 Task: Add an event with the title Lunch Break: Guided Meditation and Wellness Workshop, date '2023/11/20', time 7:00 AM to 9:00 AMand add a description: Alongside problem-solving activities, the retreat will provide opportunities for team members to relax, unwind, and build stronger relationships. This could include team meals, social events, or recreational activities that promote camaraderie and connection.Select event color  Basil . Add location for the event as: Florence, Italy, logged in from the account softage.4@softage.netand send the event invitation to softage.10@softage.net and softage.1@softage.net. Set a reminder for the event Doesn't repeat
Action: Mouse moved to (86, 137)
Screenshot: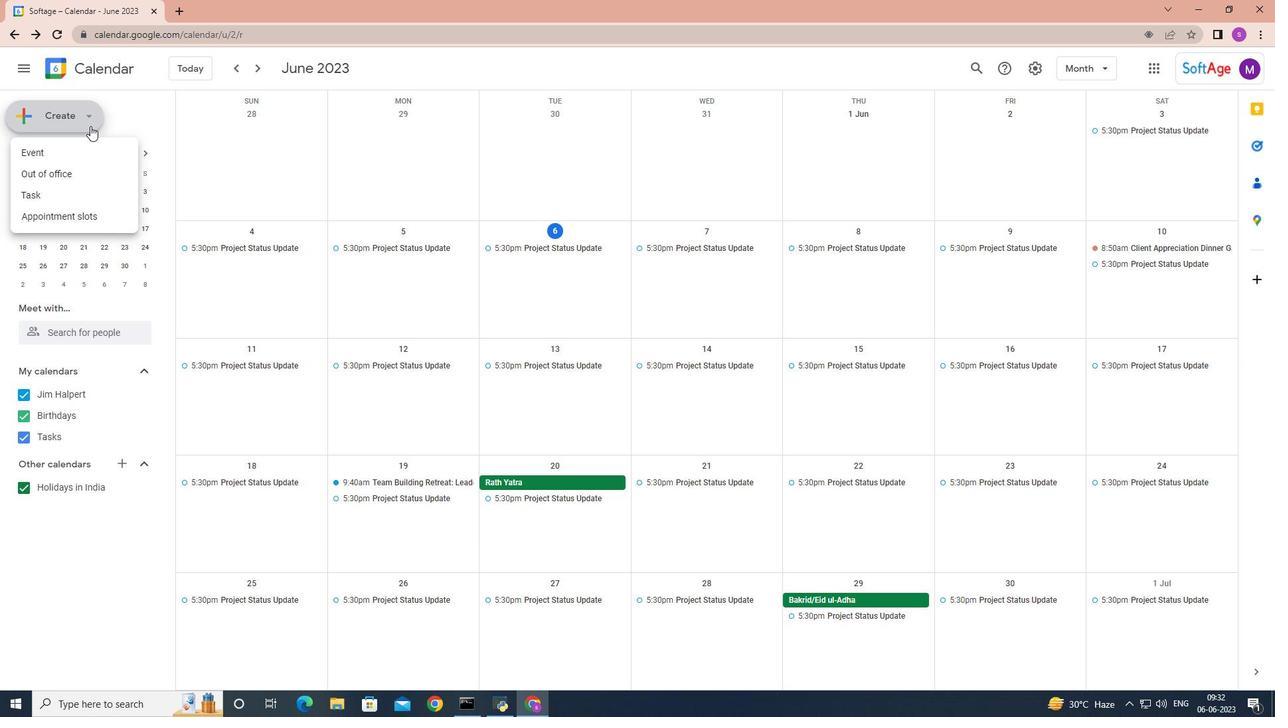 
Action: Mouse pressed left at (86, 137)
Screenshot: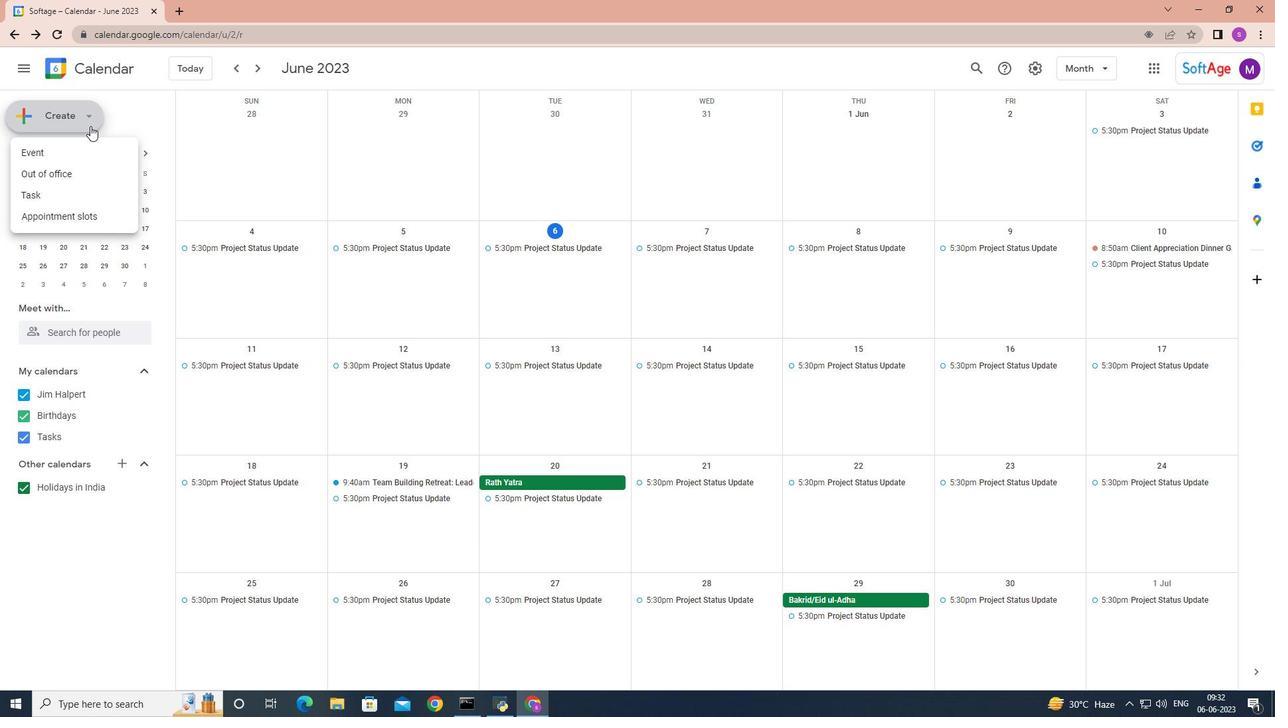 
Action: Mouse moved to (85, 166)
Screenshot: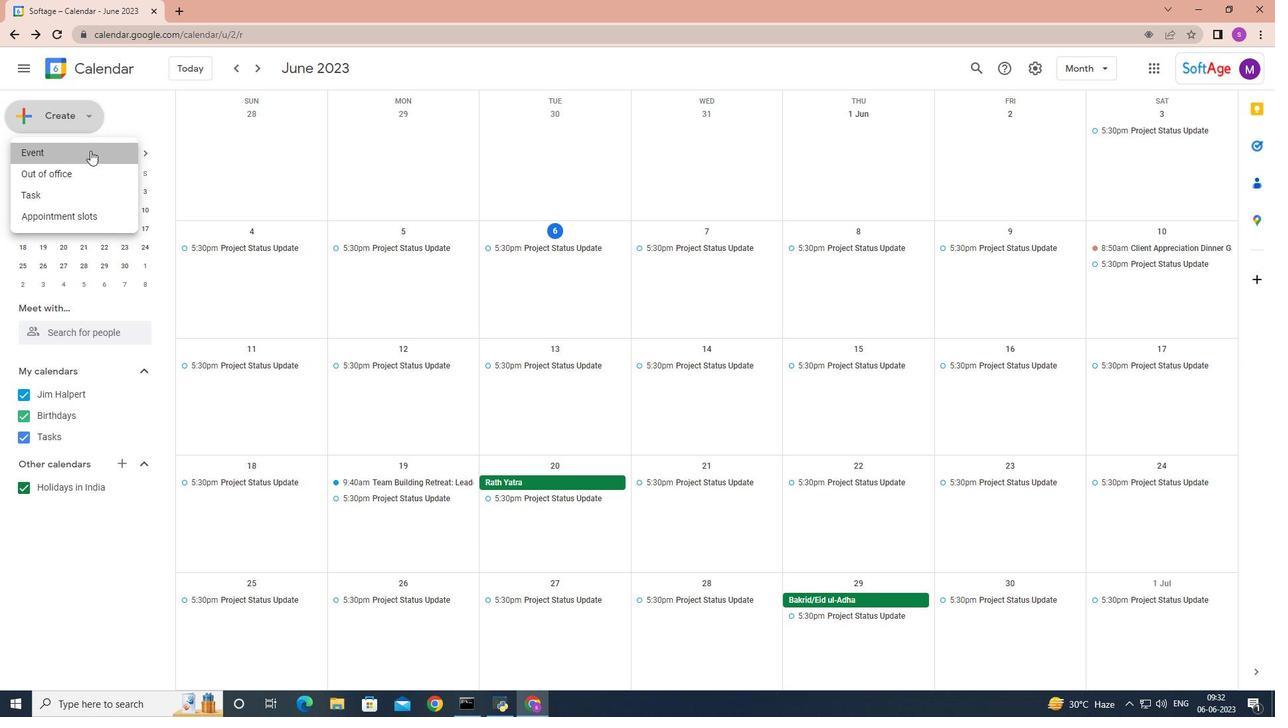 
Action: Mouse pressed left at (85, 166)
Screenshot: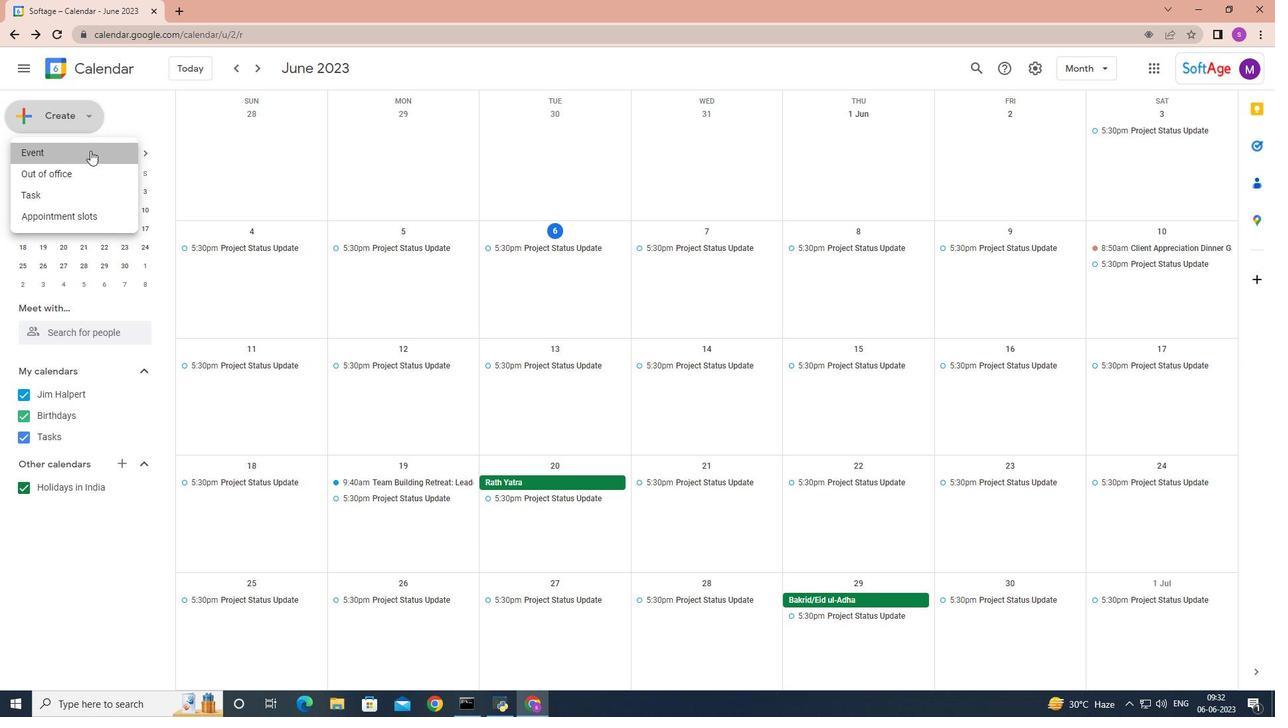 
Action: Mouse moved to (350, 484)
Screenshot: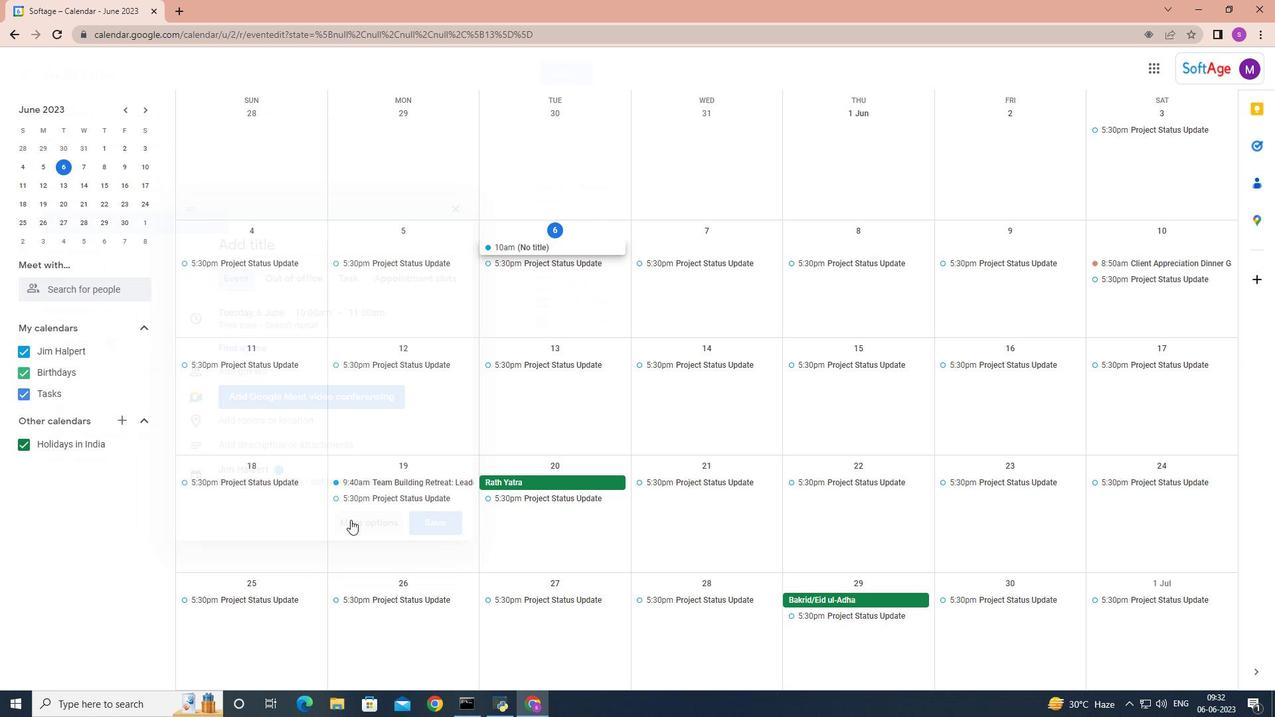 
Action: Mouse pressed left at (350, 484)
Screenshot: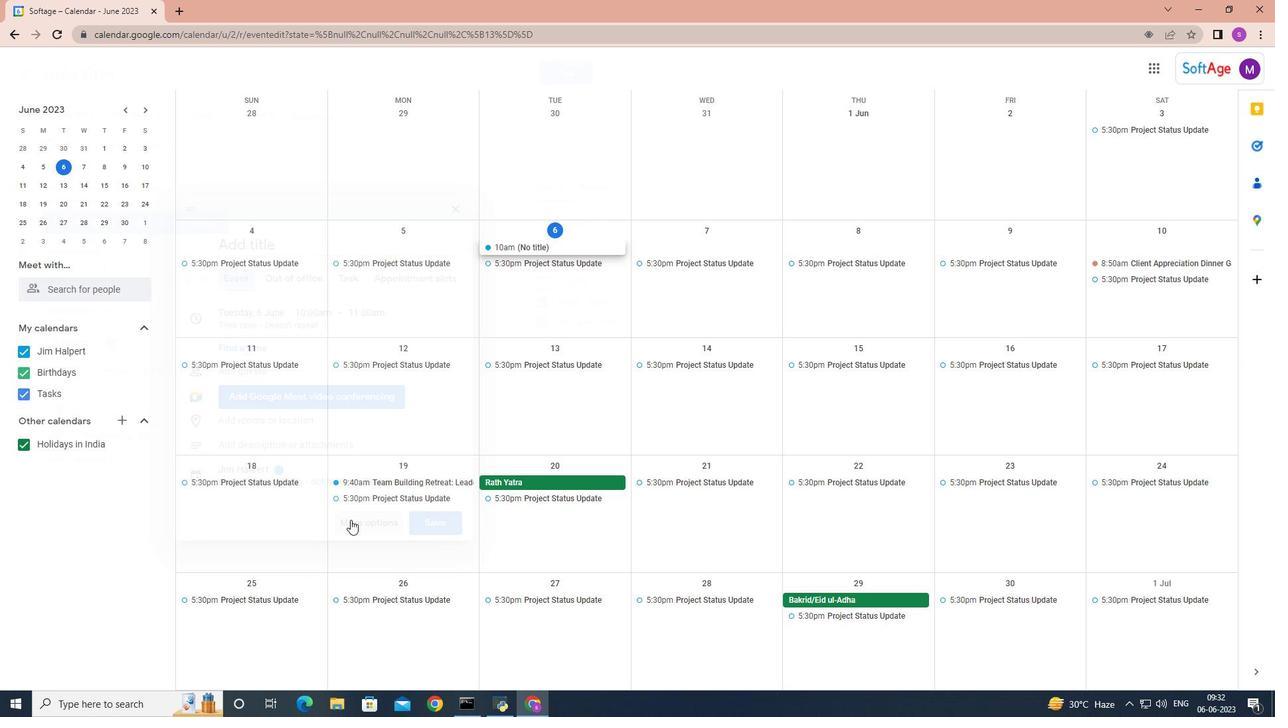 
Action: Key pressed <Key.shift>Lunch<Key.space><Key.shift>Break<Key.shift>:<Key.space><Key.shift>Guided<Key.space><Key.shift>Meditation<Key.space>and<Key.space>wellness<Key.space><Key.shift>Workshop
Screenshot: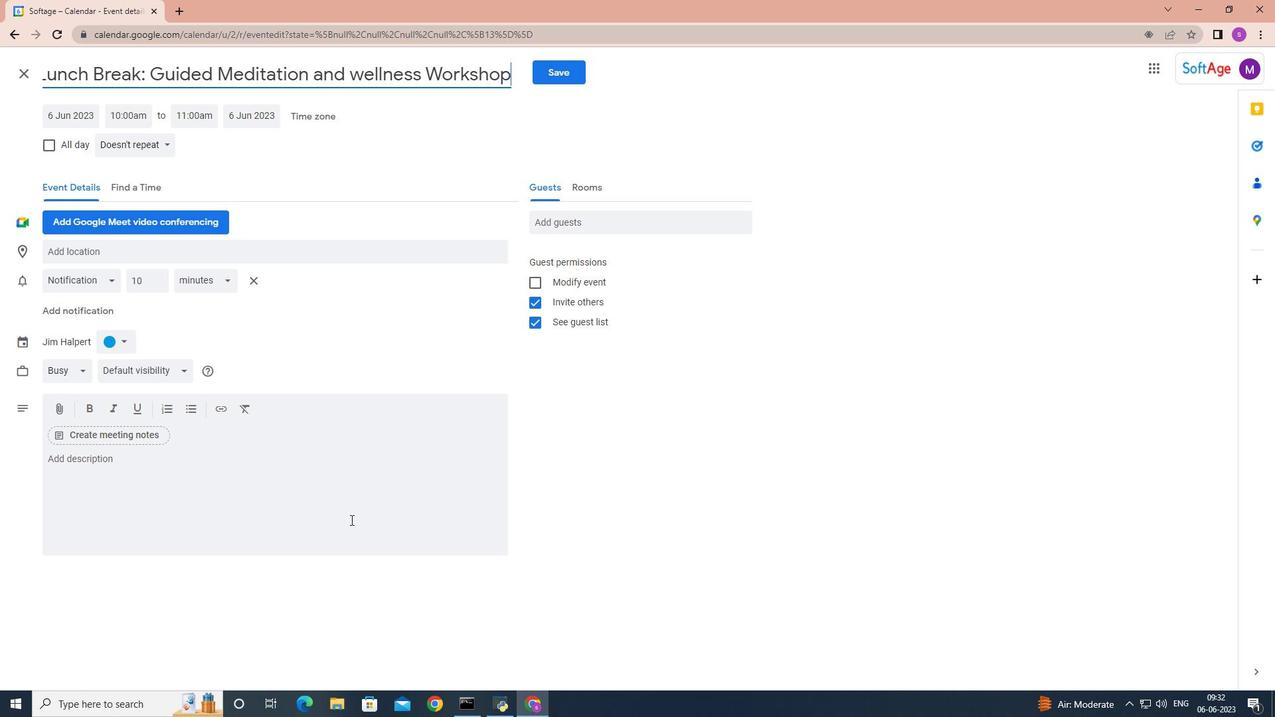 
Action: Mouse moved to (81, 132)
Screenshot: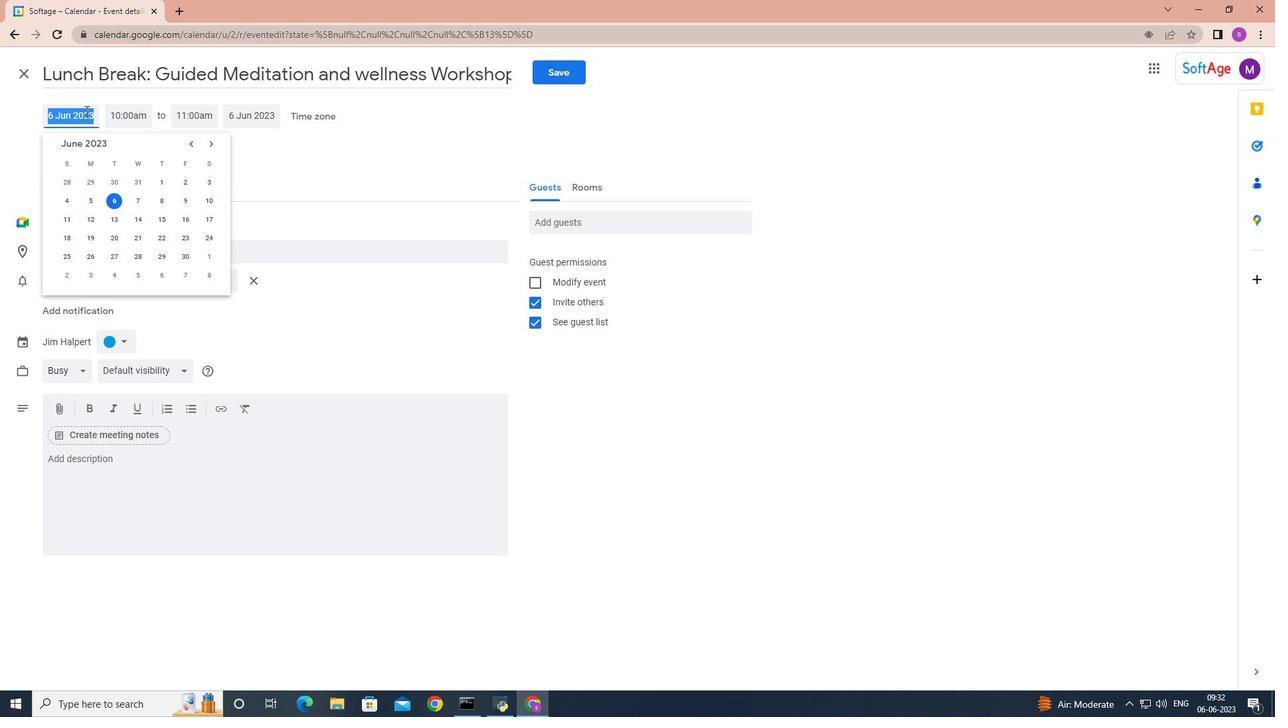 
Action: Mouse pressed left at (81, 132)
Screenshot: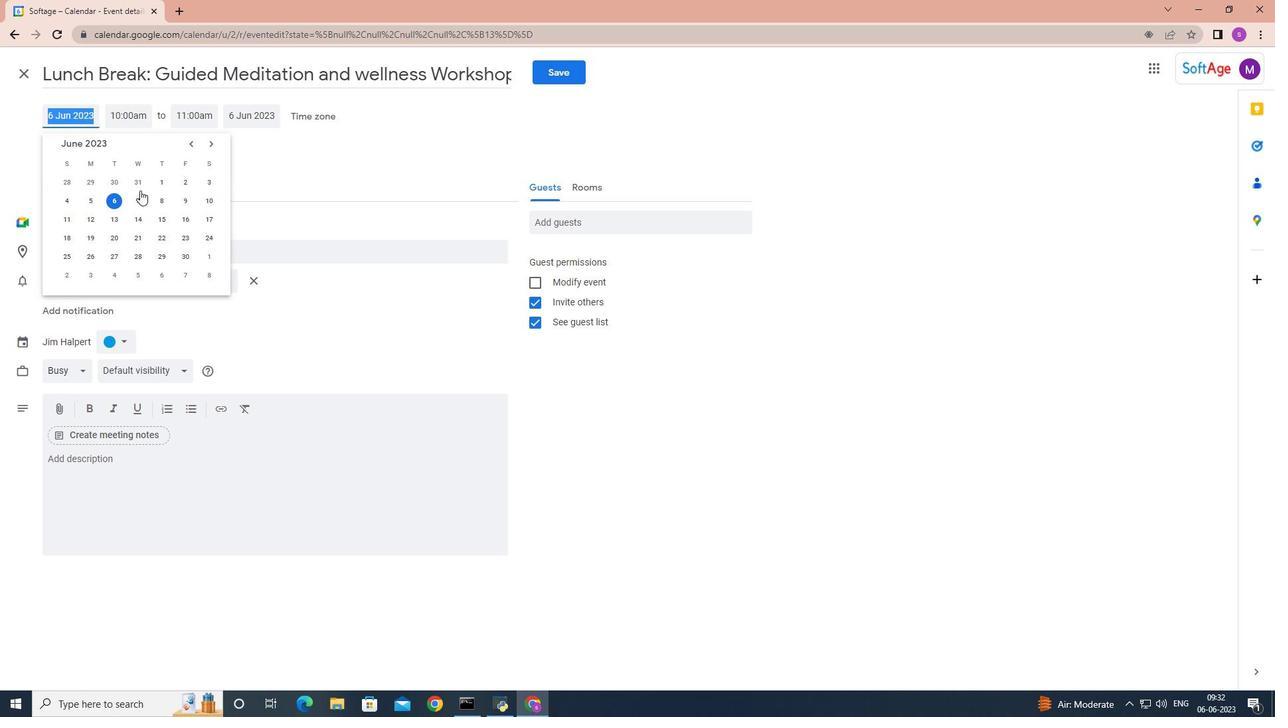 
Action: Mouse moved to (208, 160)
Screenshot: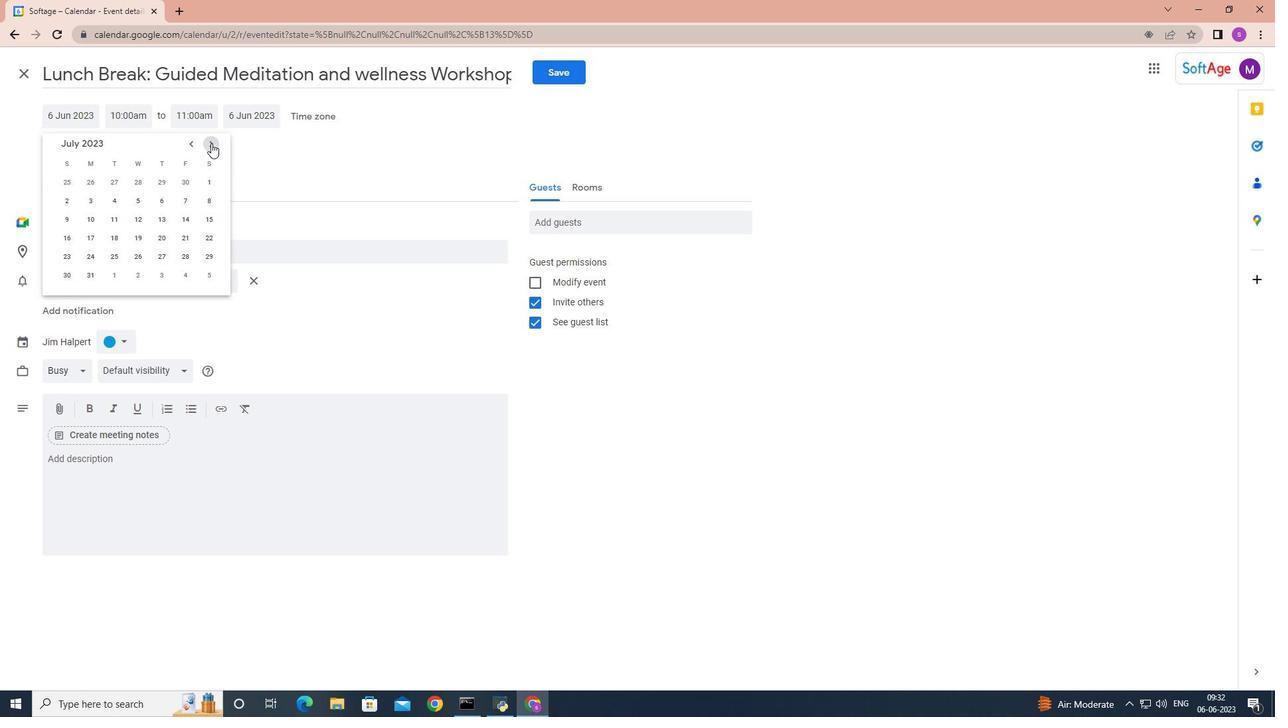 
Action: Mouse pressed left at (208, 160)
Screenshot: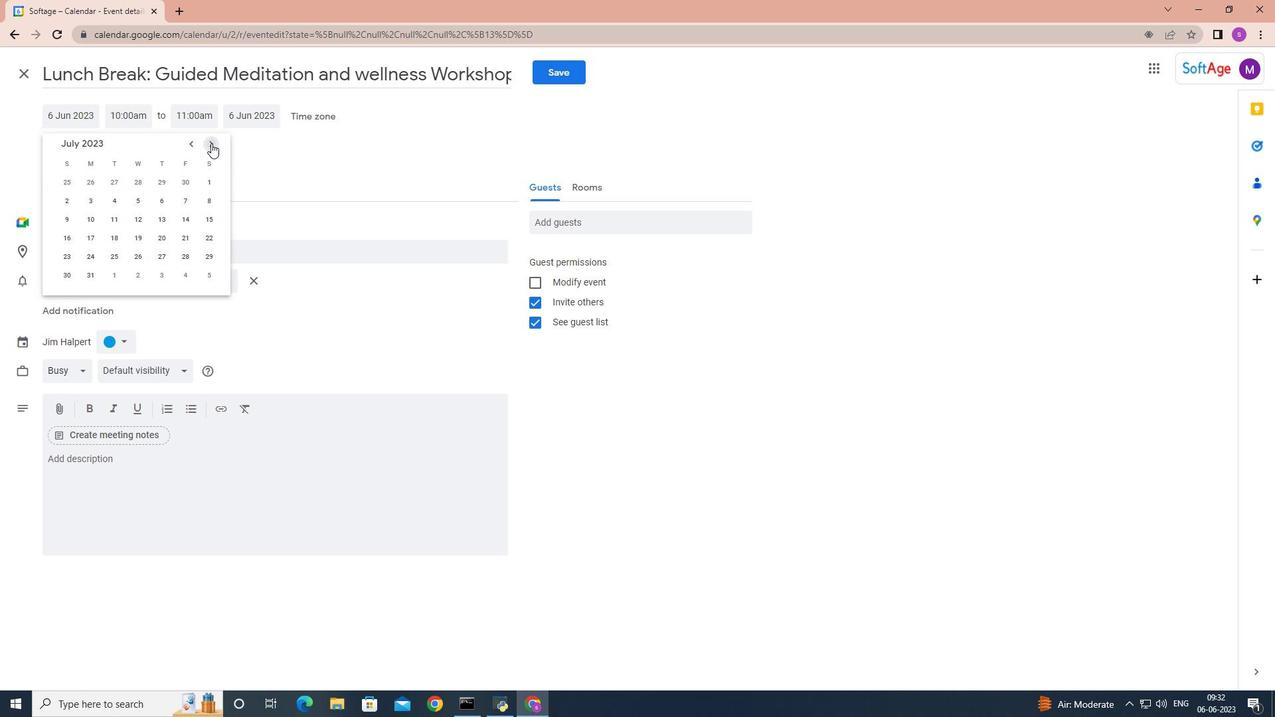 
Action: Mouse pressed left at (208, 160)
Screenshot: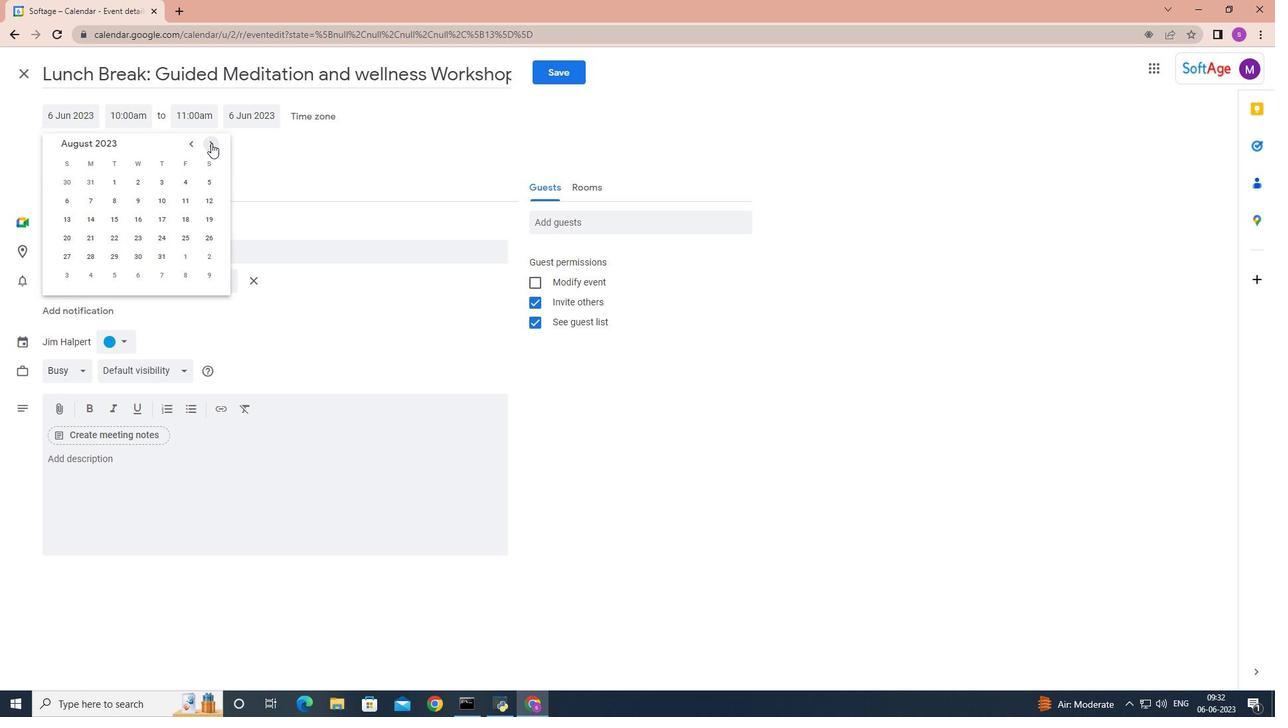 
Action: Mouse pressed left at (208, 160)
Screenshot: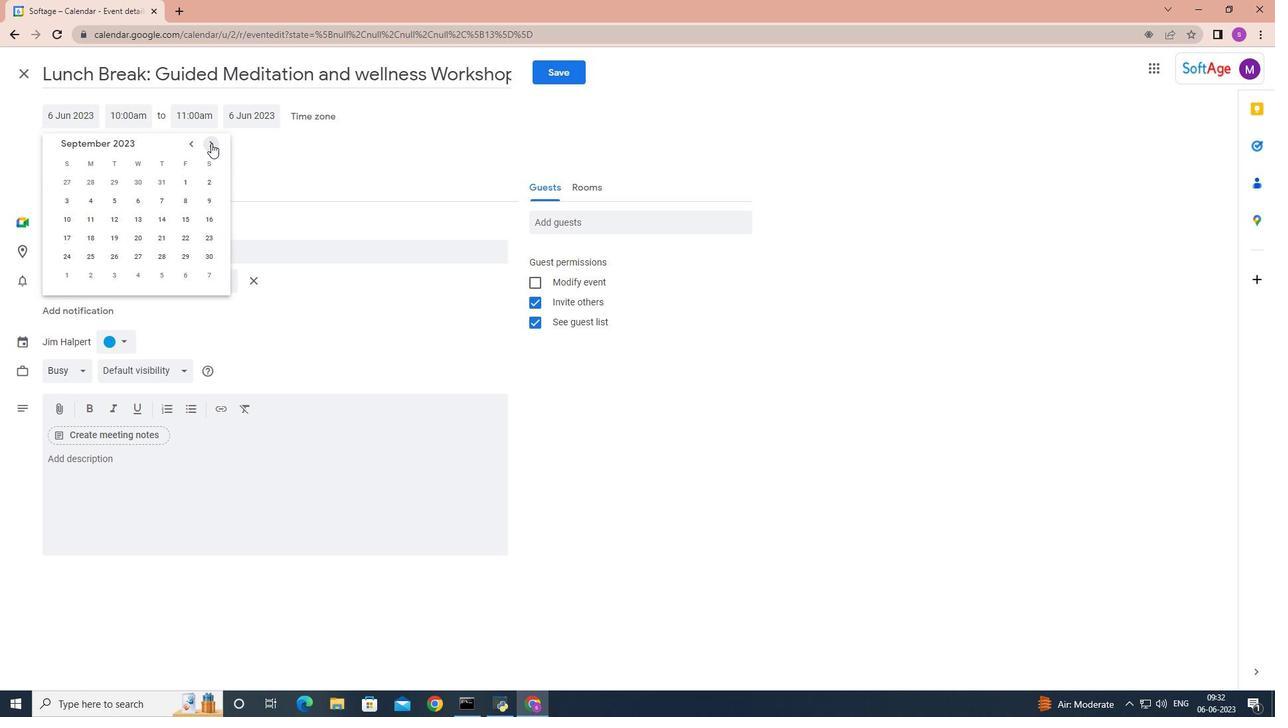 
Action: Mouse pressed left at (208, 160)
Screenshot: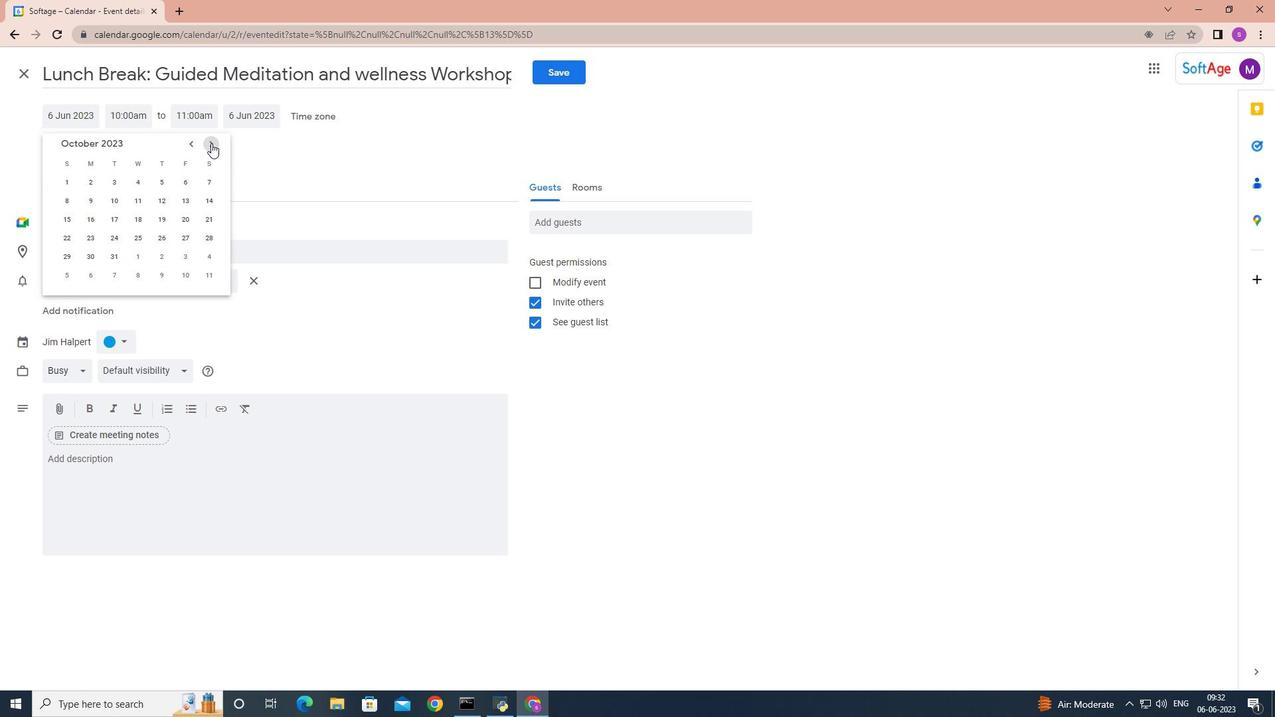 
Action: Mouse pressed left at (208, 160)
Screenshot: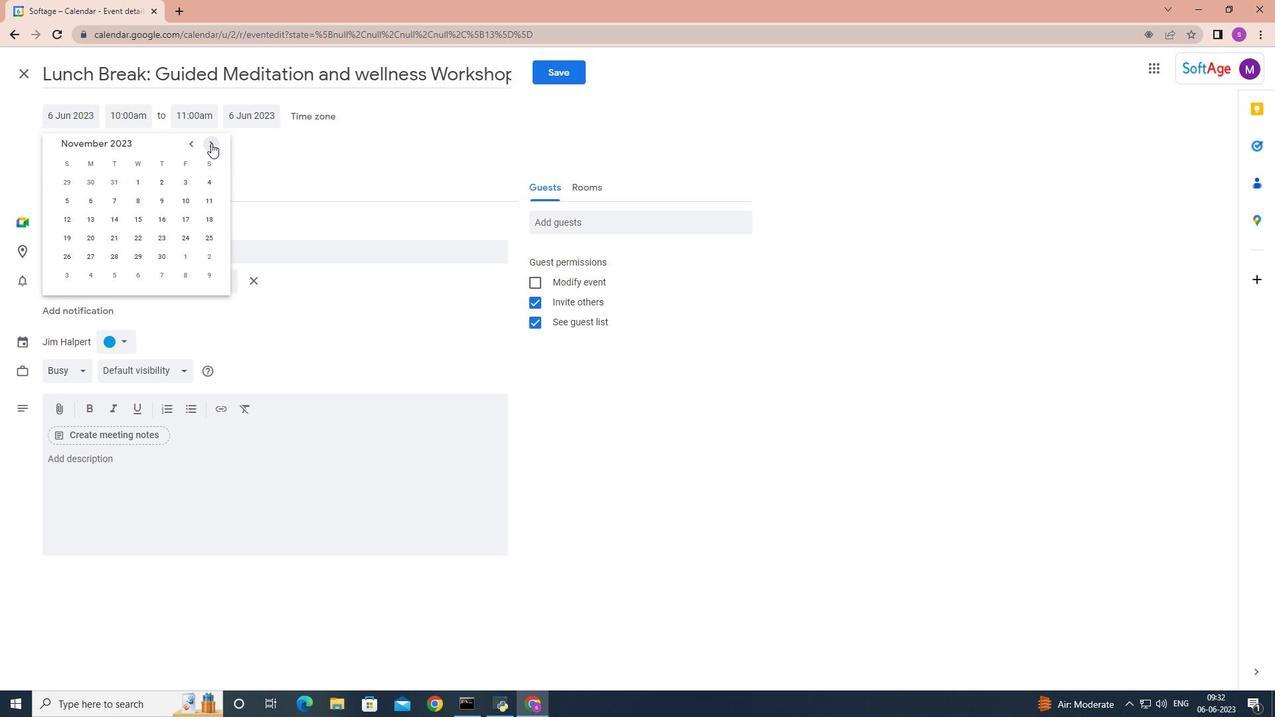 
Action: Mouse pressed left at (208, 160)
Screenshot: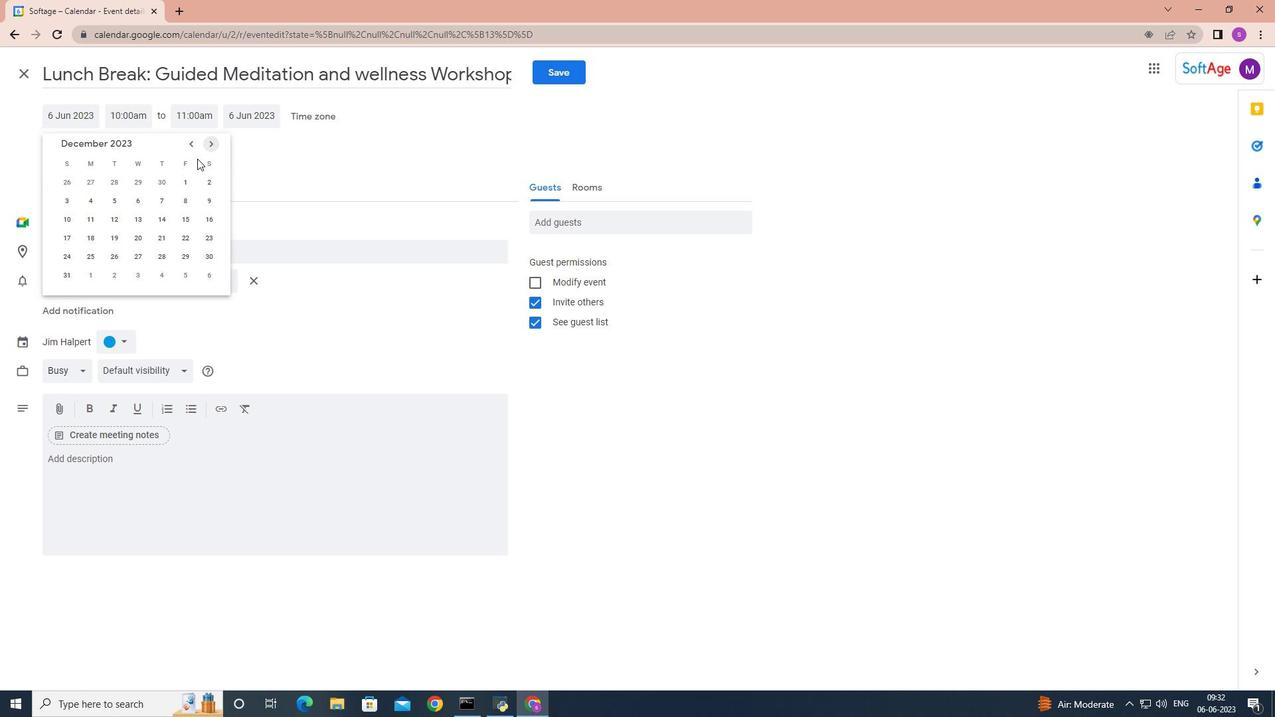
Action: Mouse moved to (188, 162)
Screenshot: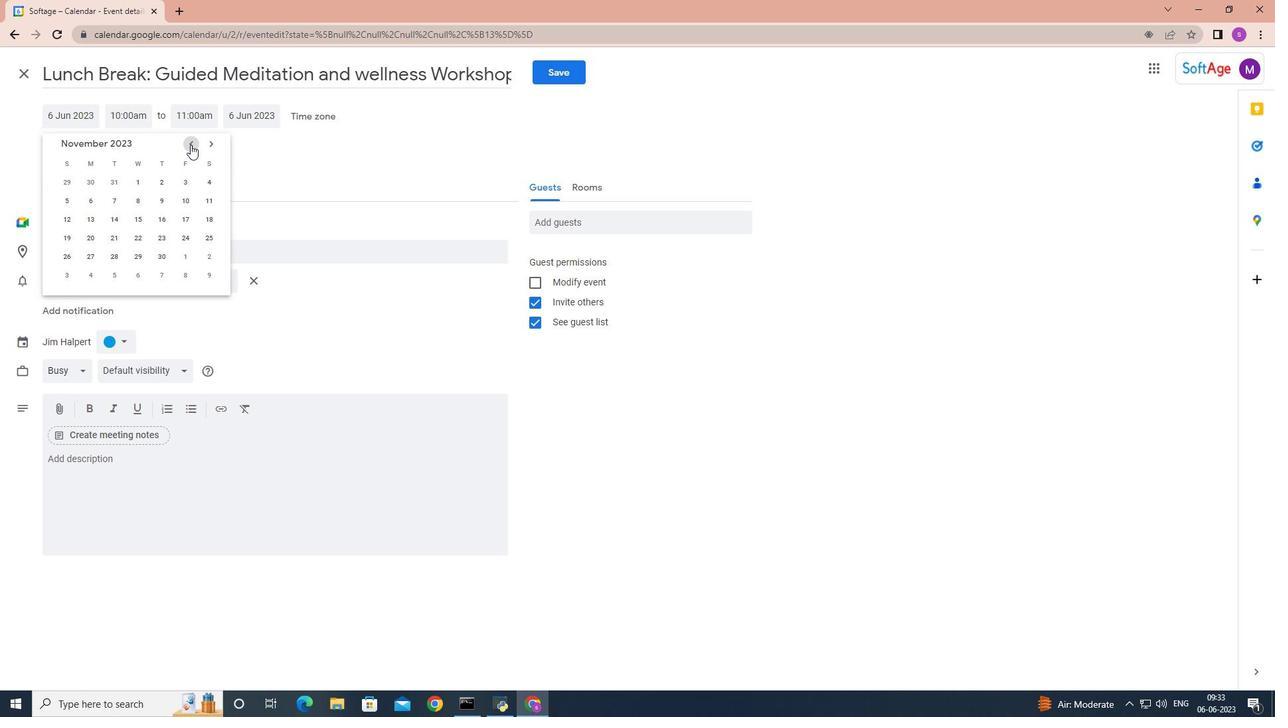 
Action: Mouse pressed left at (188, 162)
Screenshot: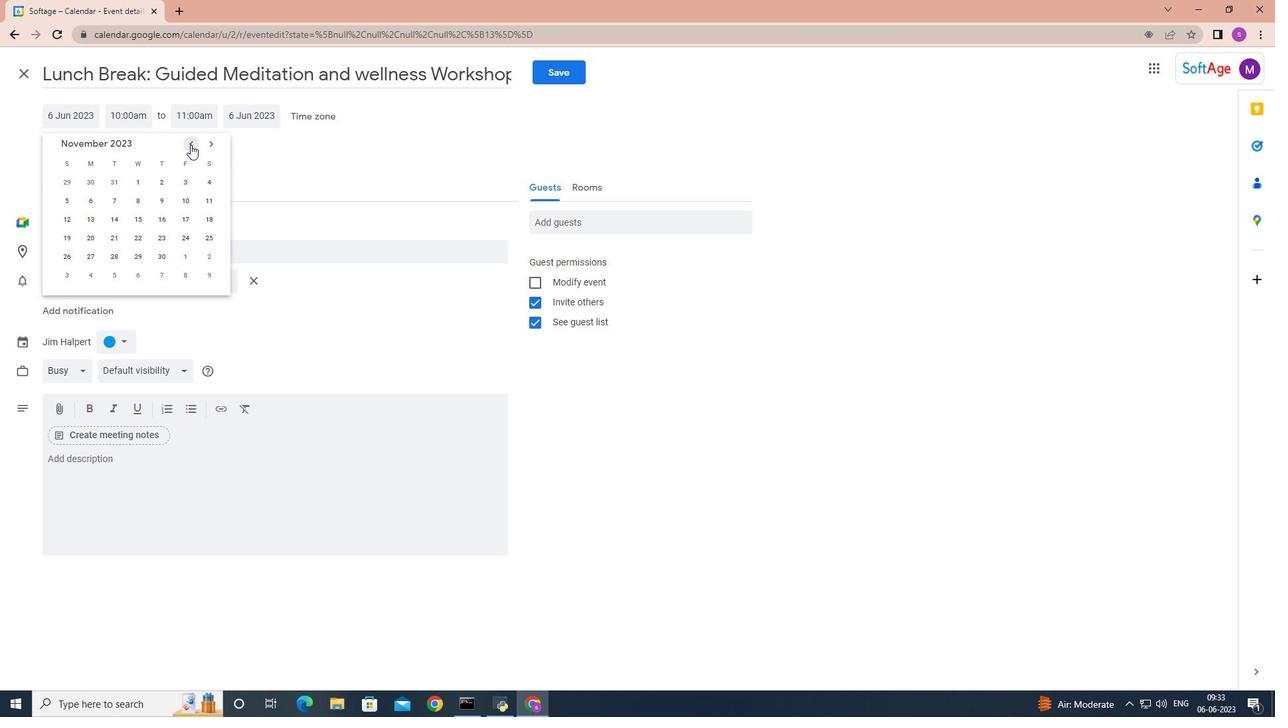 
Action: Mouse moved to (82, 242)
Screenshot: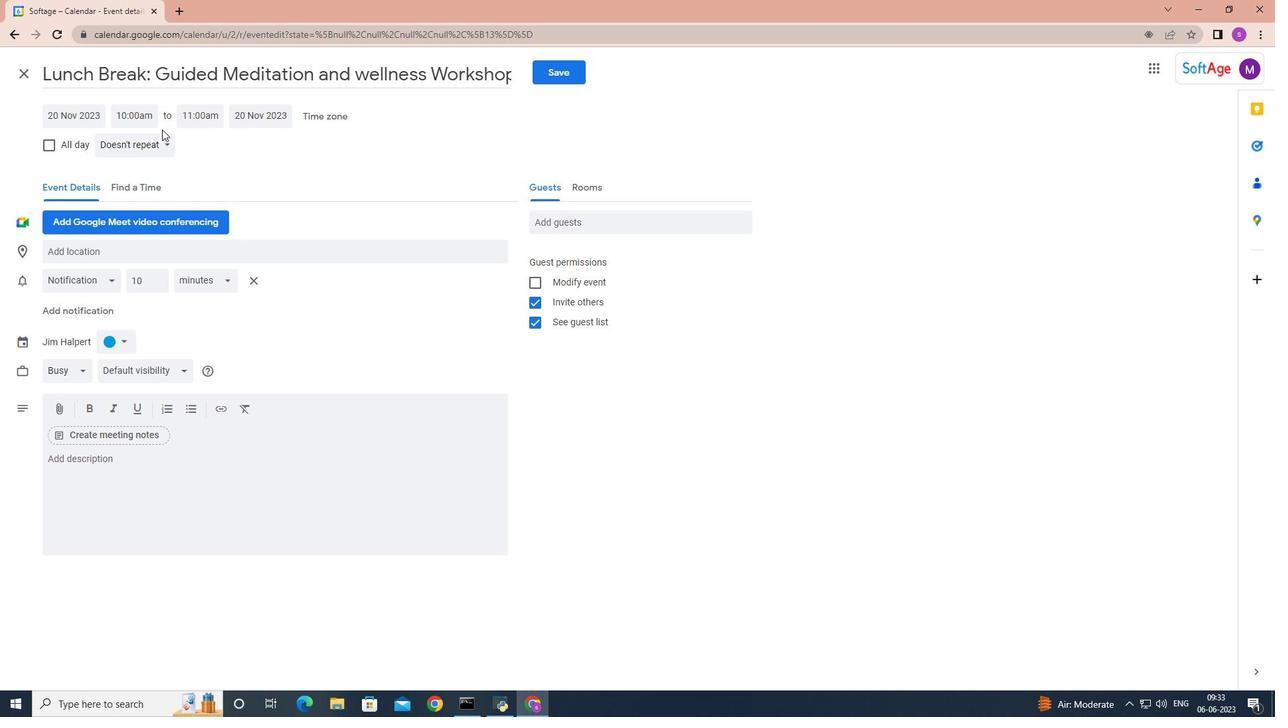
Action: Mouse pressed left at (82, 242)
Screenshot: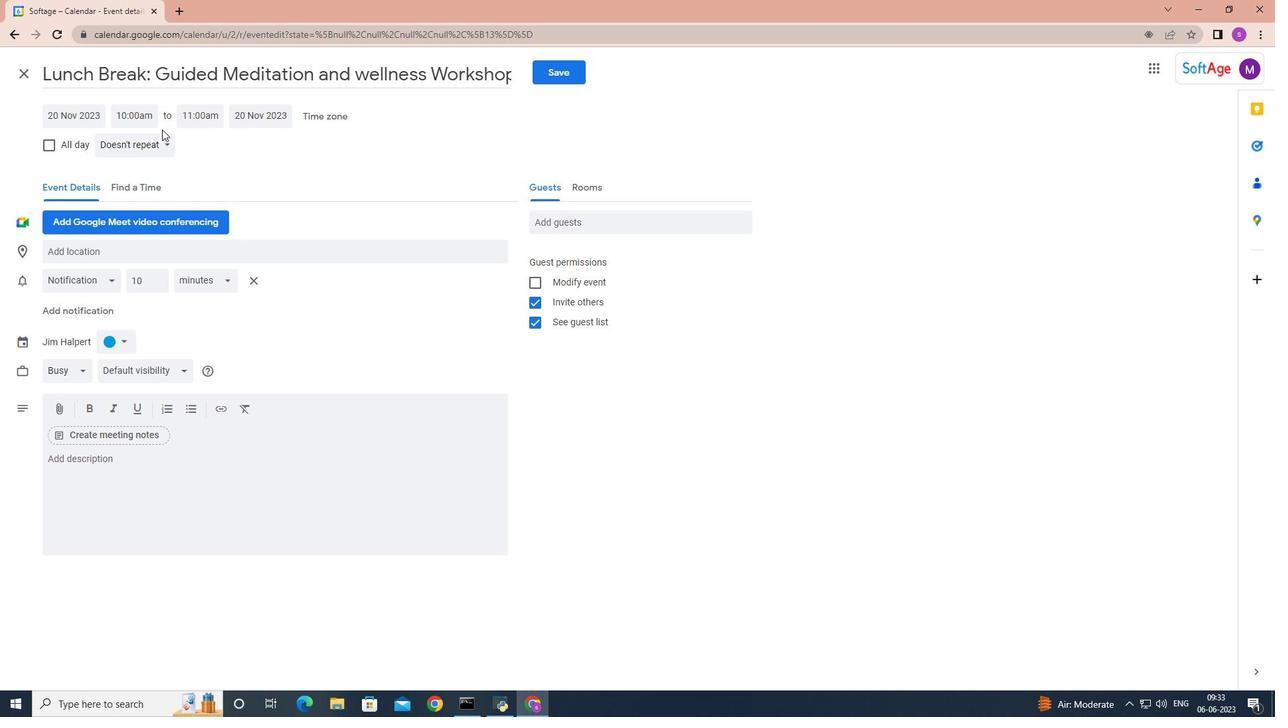 
Action: Mouse moved to (140, 136)
Screenshot: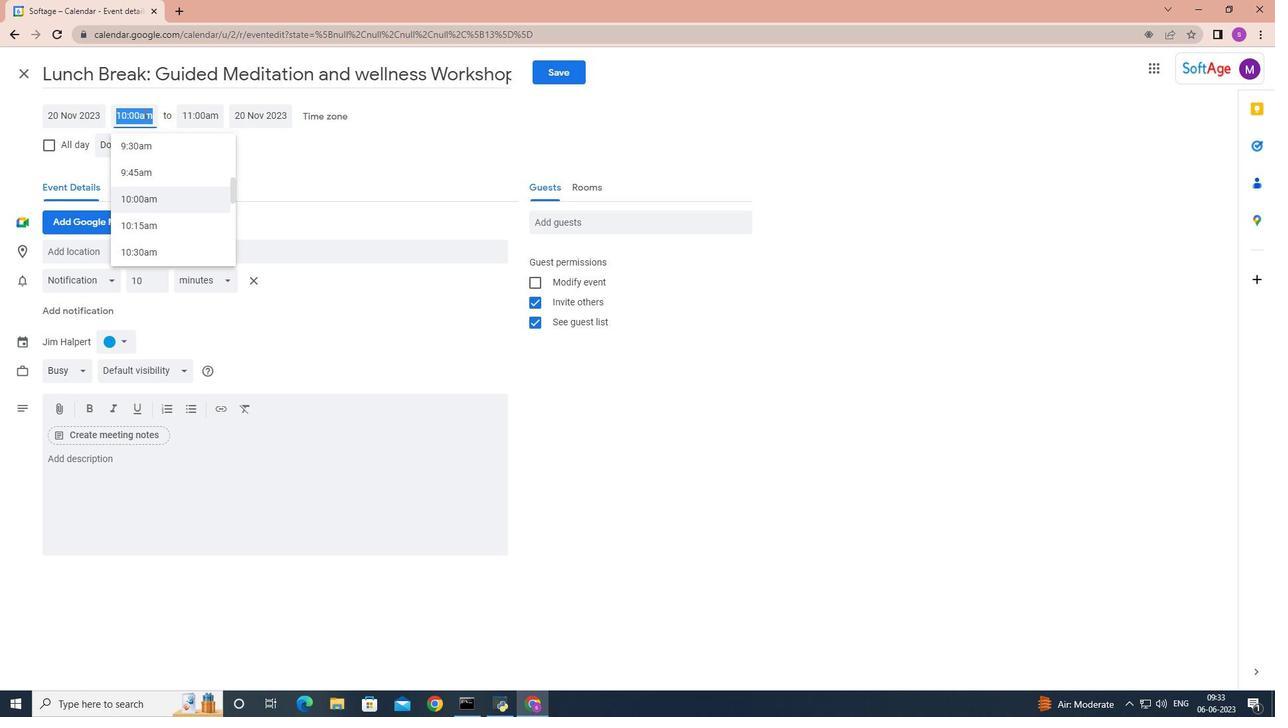 
Action: Mouse pressed left at (140, 136)
Screenshot: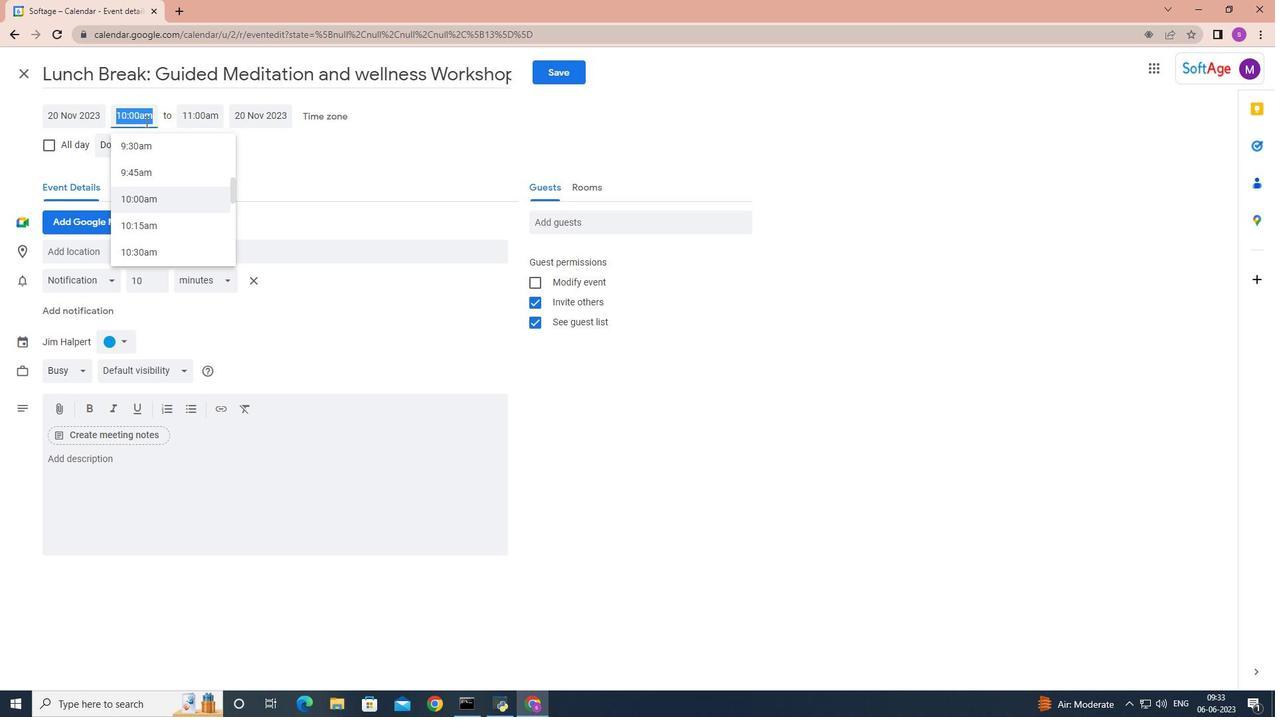 
Action: Mouse moved to (180, 194)
Screenshot: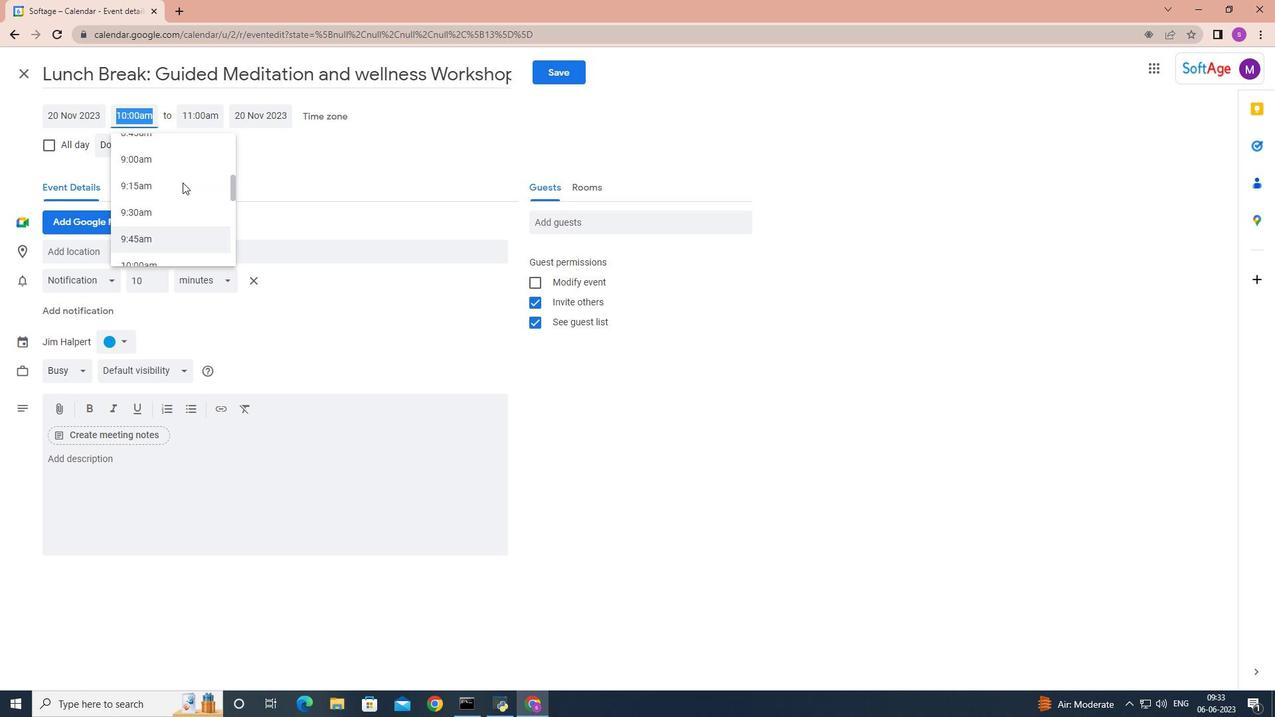
Action: Mouse scrolled (180, 195) with delta (0, 0)
Screenshot: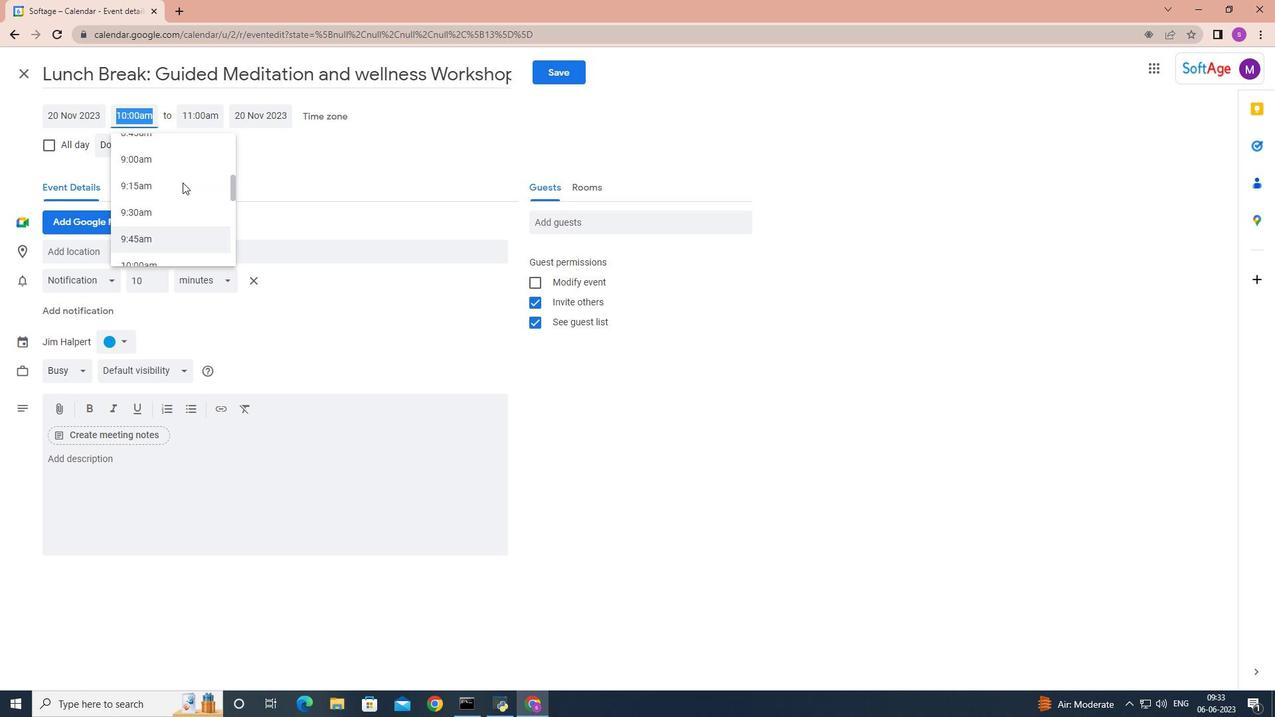 
Action: Mouse moved to (180, 194)
Screenshot: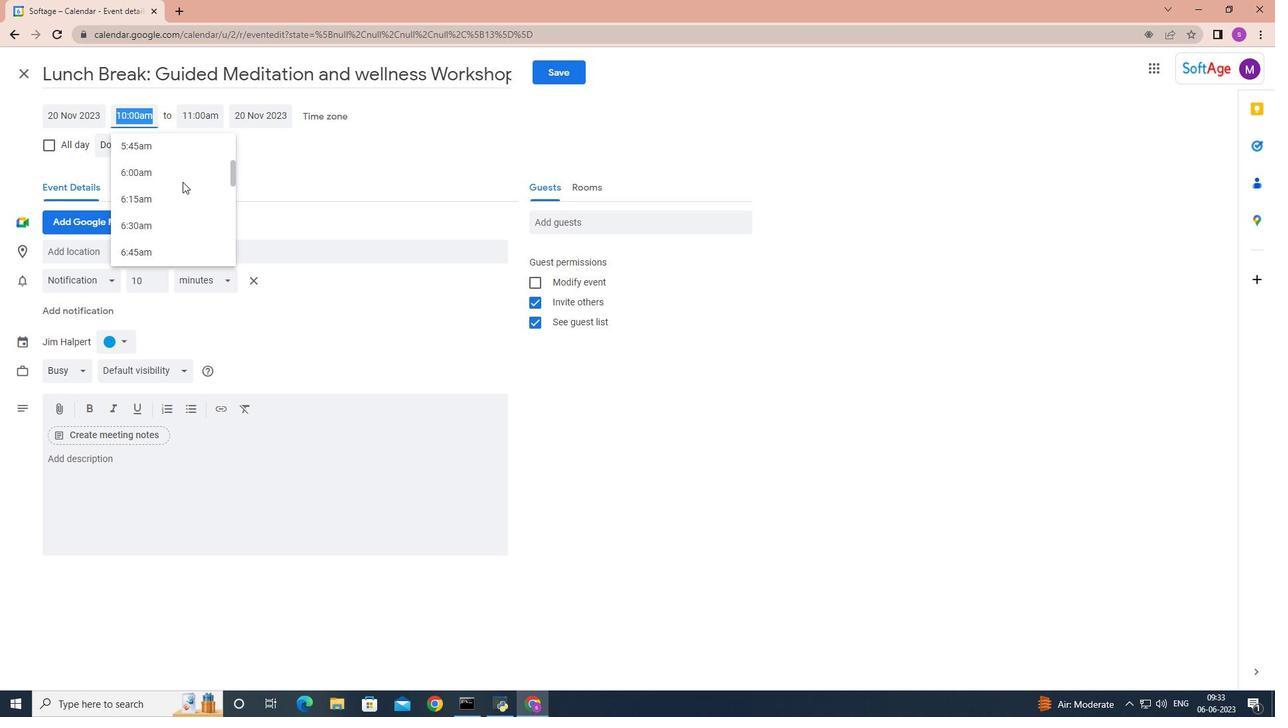 
Action: Mouse scrolled (180, 195) with delta (0, 0)
Screenshot: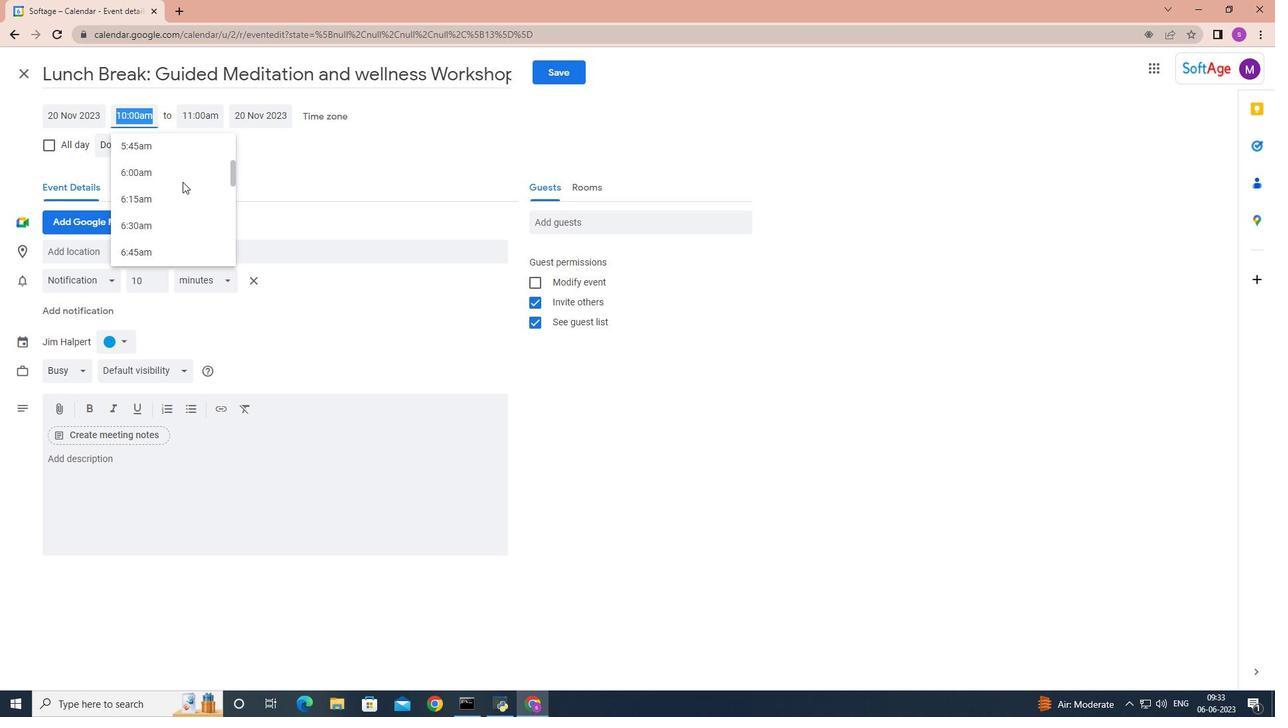 
Action: Mouse scrolled (180, 195) with delta (0, 0)
Screenshot: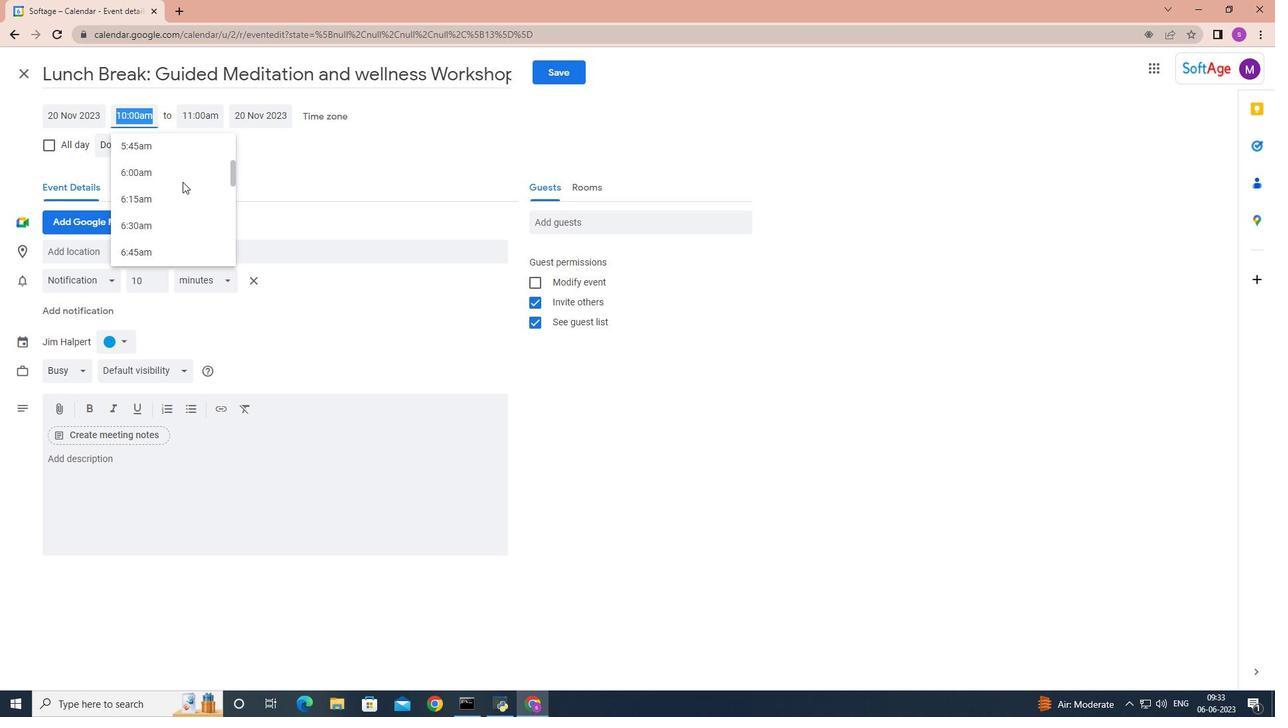 
Action: Mouse moved to (180, 194)
Screenshot: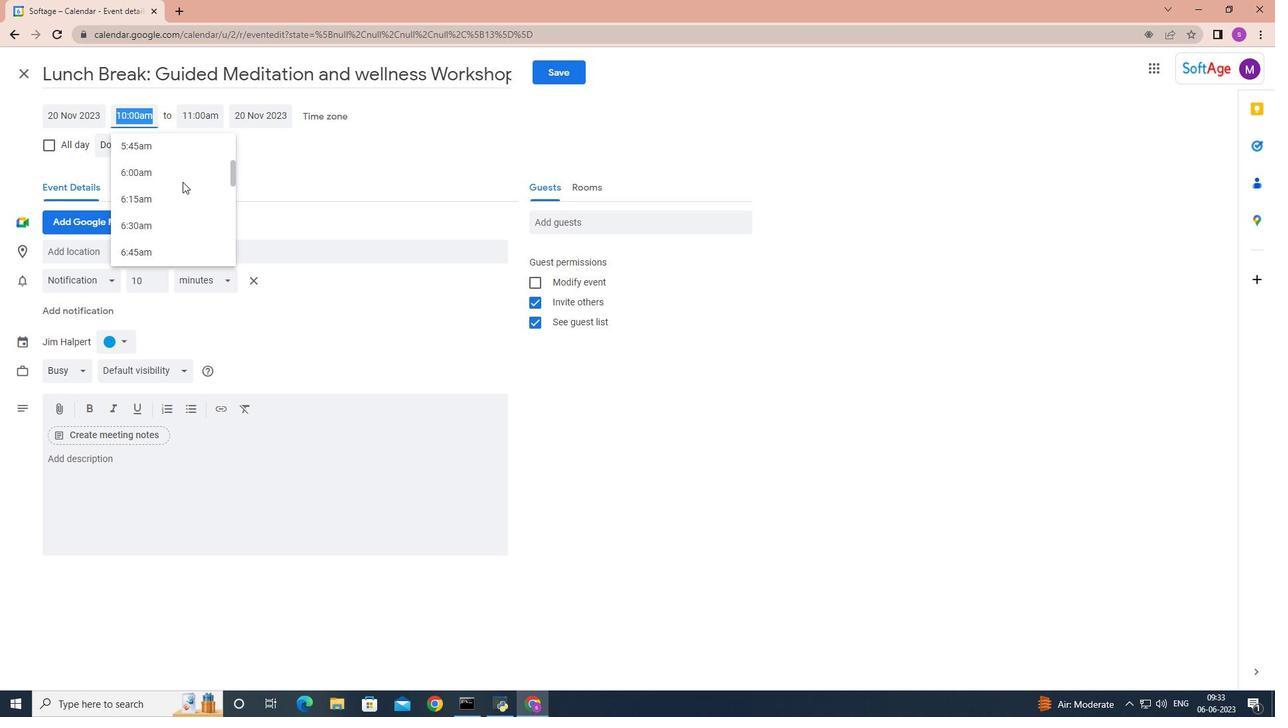 
Action: Mouse scrolled (180, 195) with delta (0, 0)
Screenshot: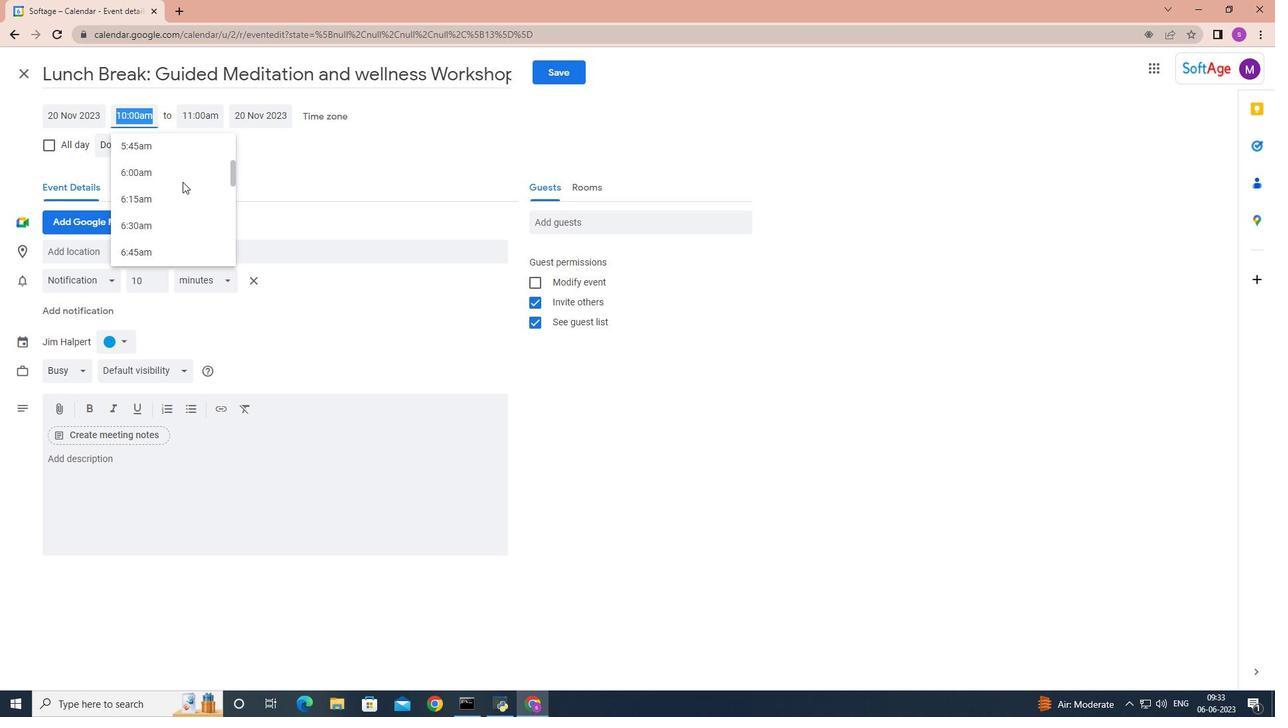 
Action: Mouse scrolled (180, 195) with delta (0, 0)
Screenshot: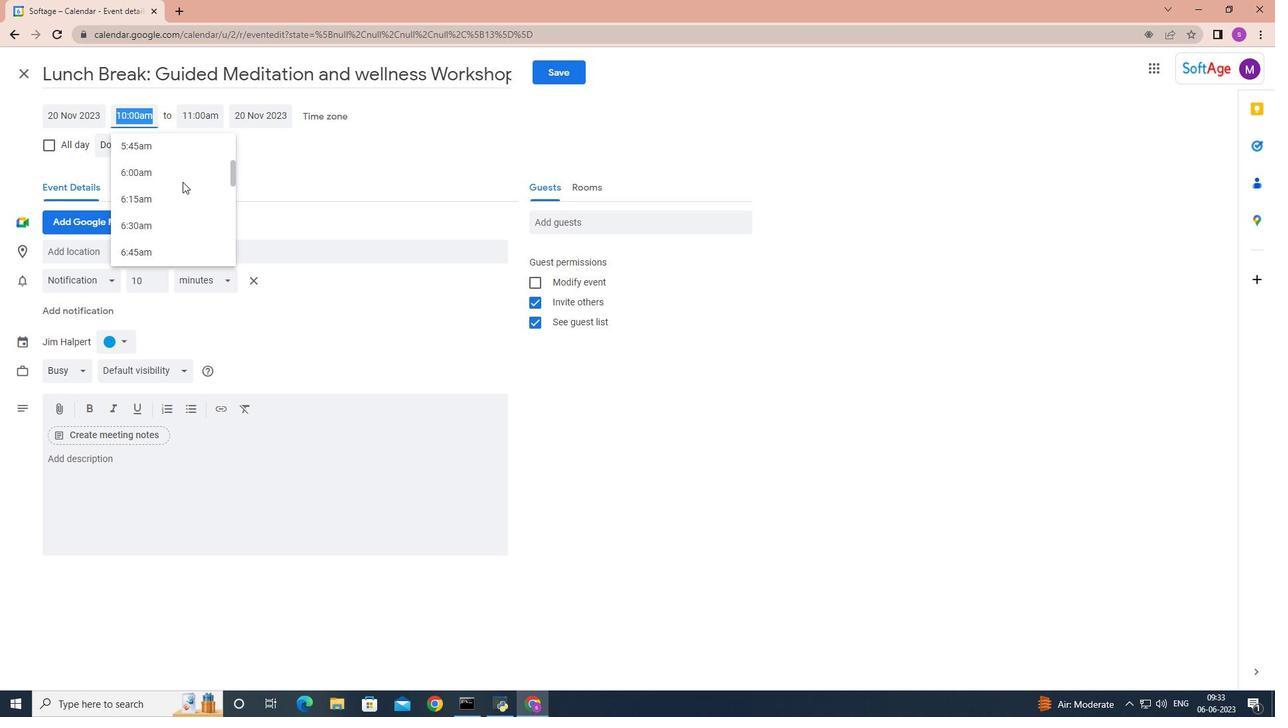 
Action: Mouse moved to (180, 194)
Screenshot: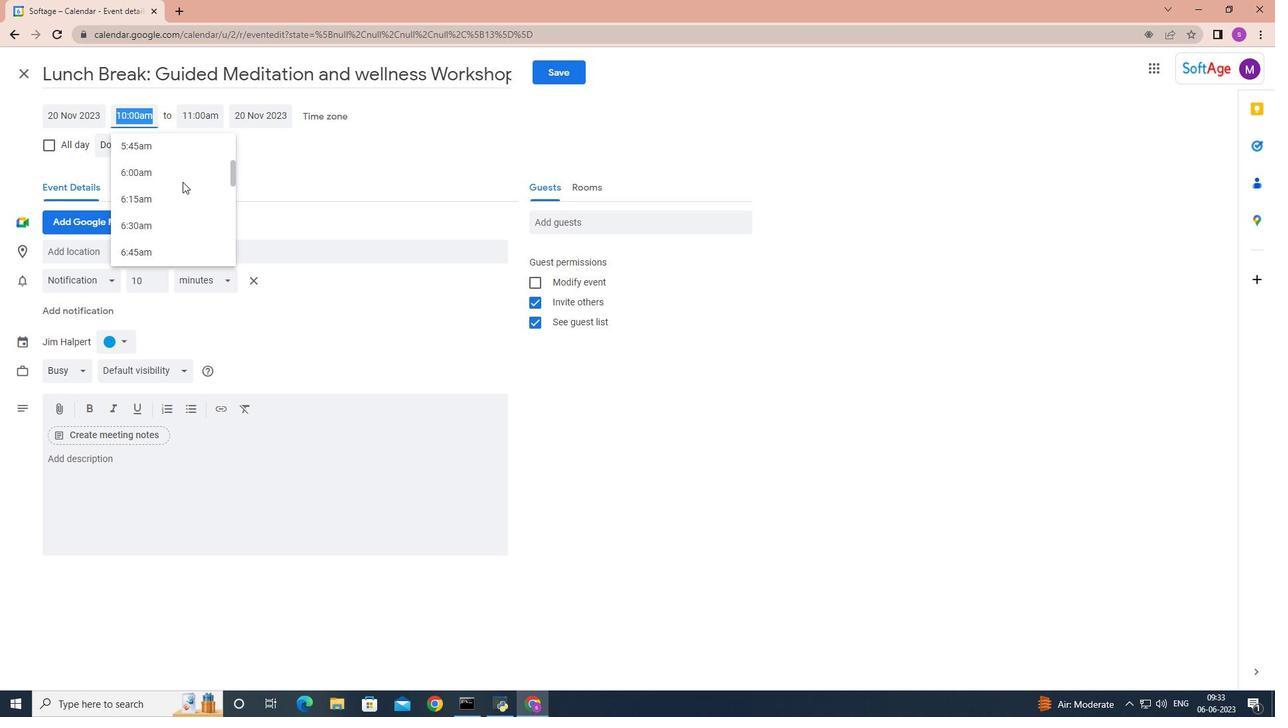 
Action: Mouse scrolled (180, 194) with delta (0, 0)
Screenshot: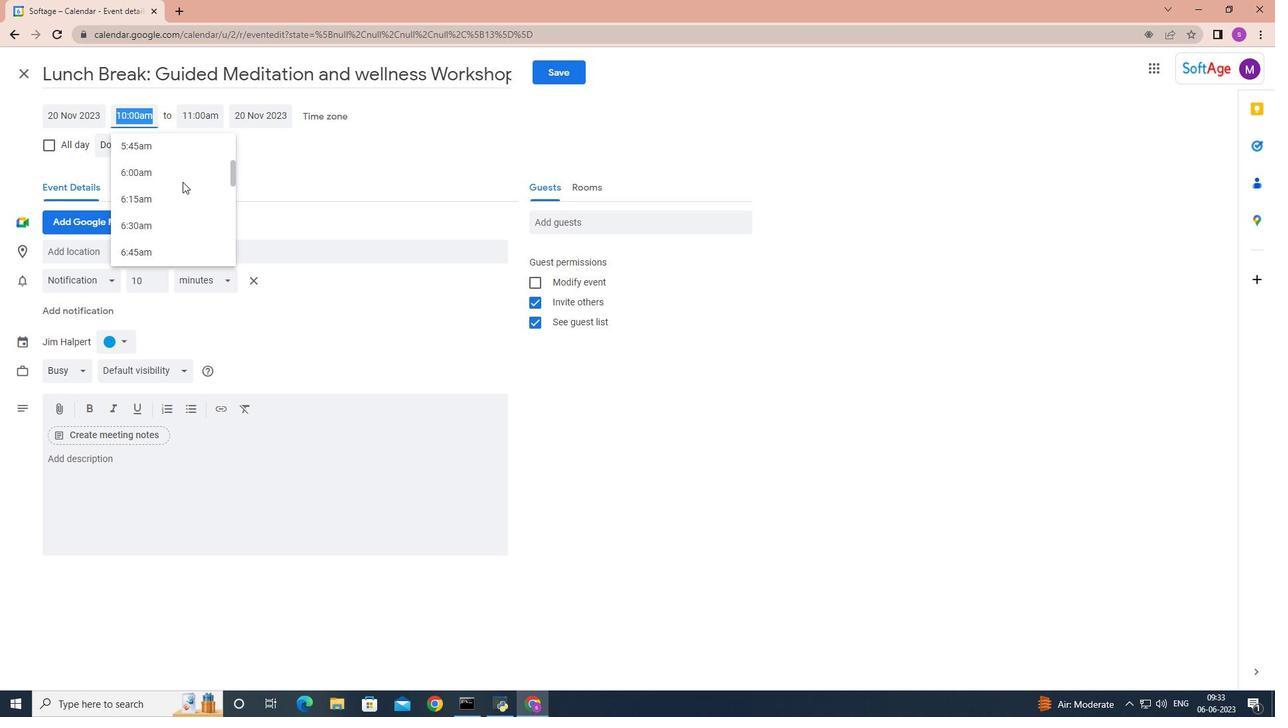 
Action: Mouse moved to (172, 221)
Screenshot: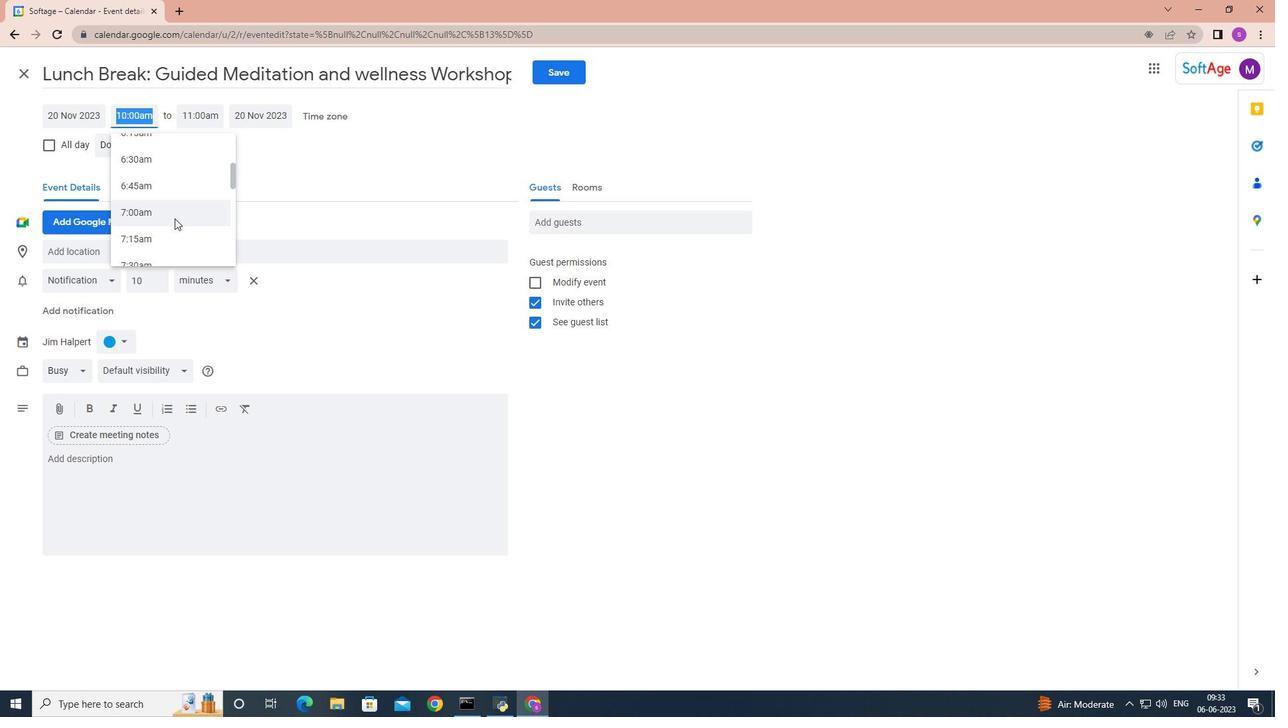 
Action: Mouse scrolled (172, 220) with delta (0, 0)
Screenshot: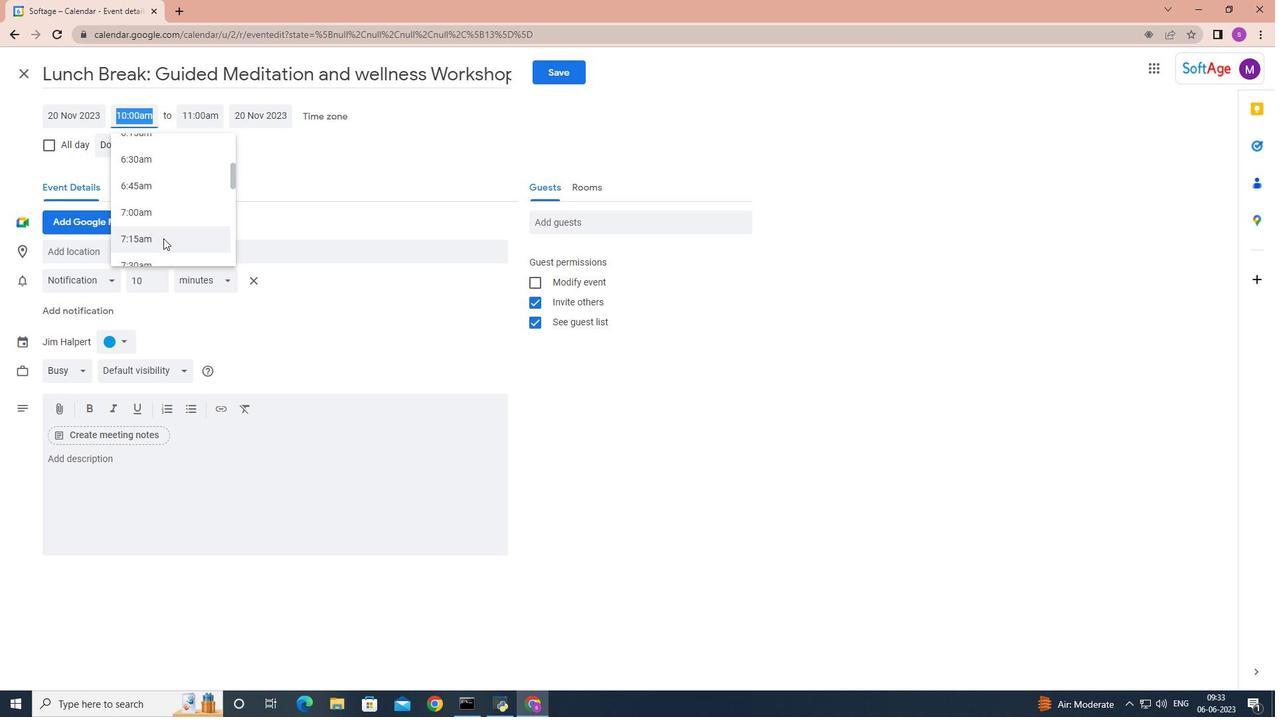 
Action: Mouse moved to (160, 217)
Screenshot: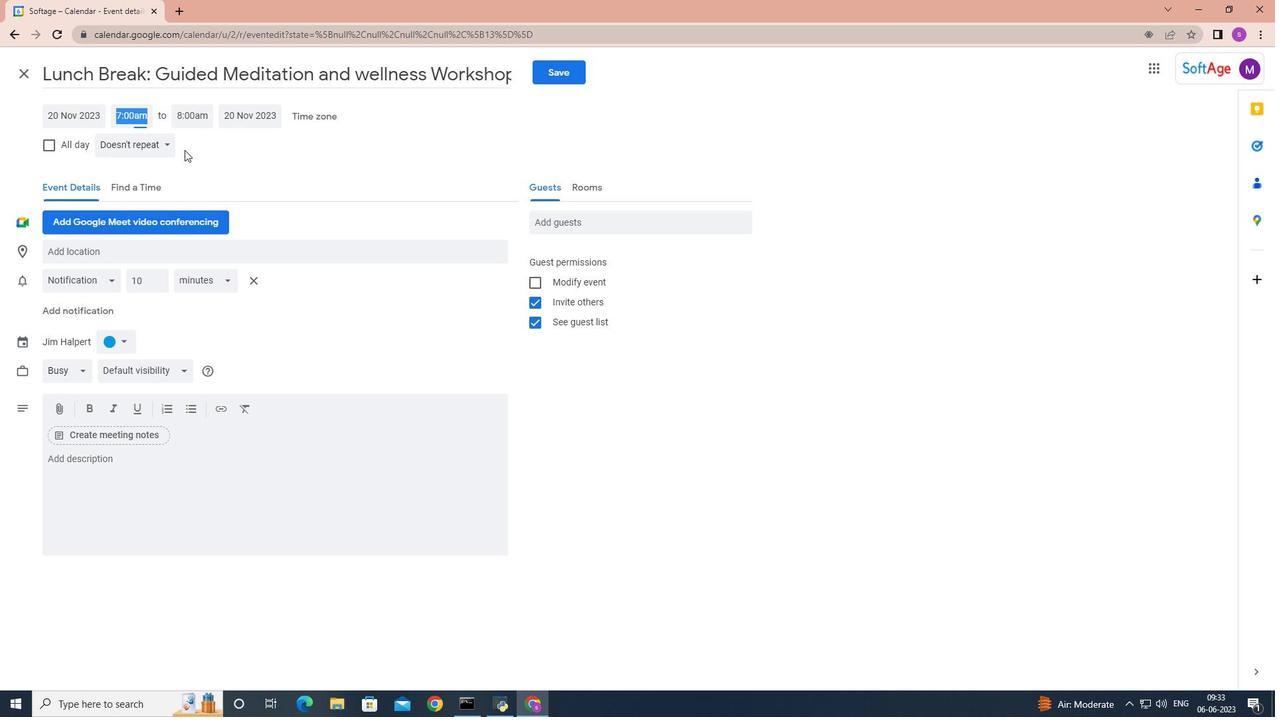 
Action: Mouse pressed left at (160, 217)
Screenshot: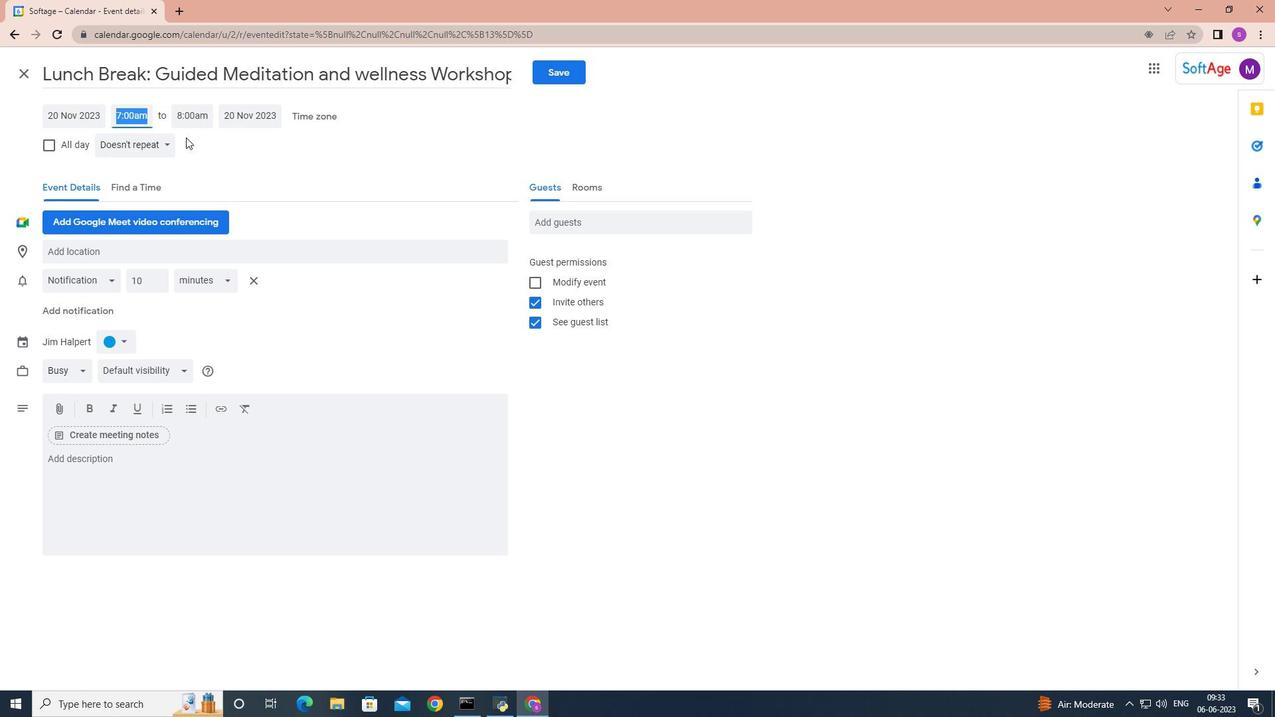 
Action: Mouse moved to (194, 136)
Screenshot: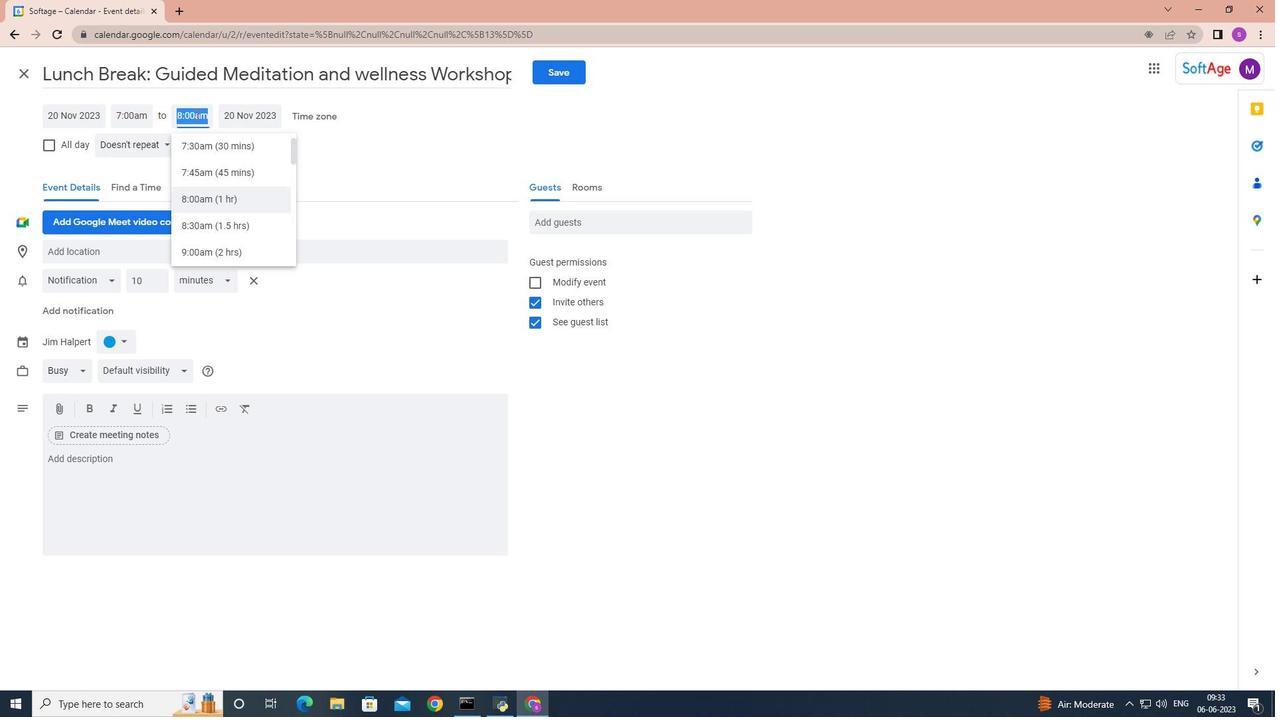 
Action: Mouse pressed left at (194, 136)
Screenshot: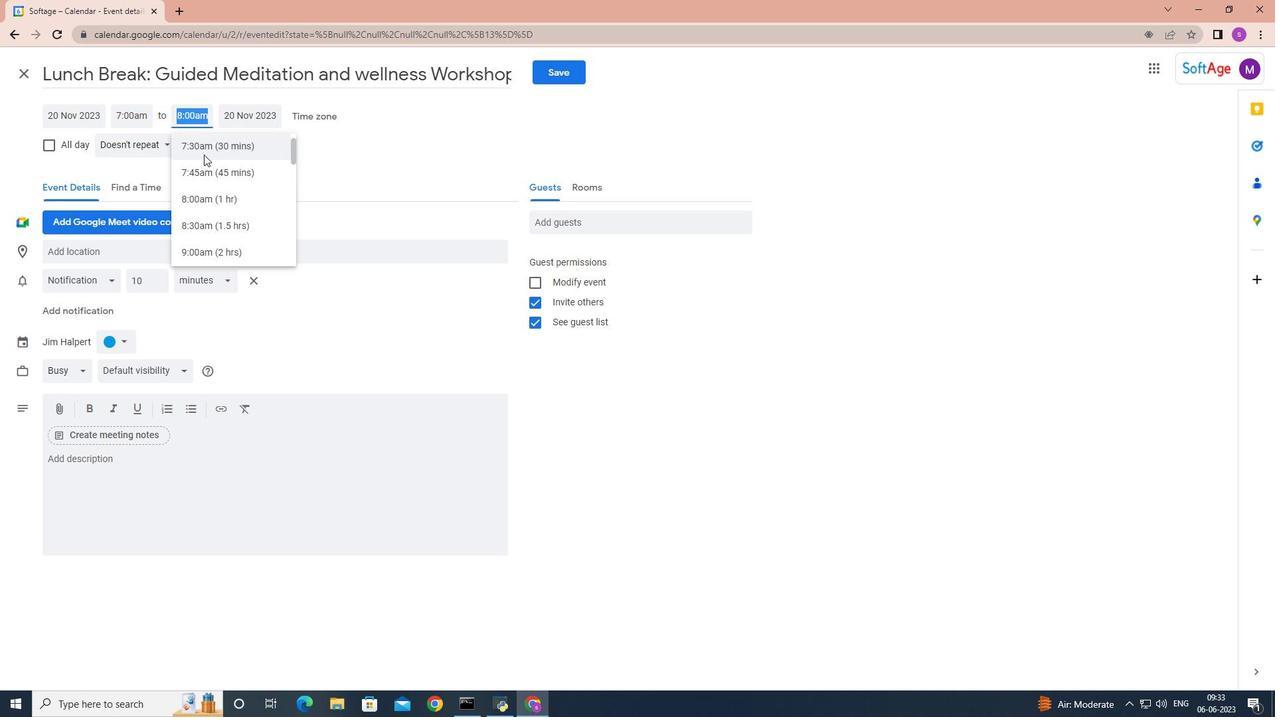 
Action: Mouse moved to (237, 250)
Screenshot: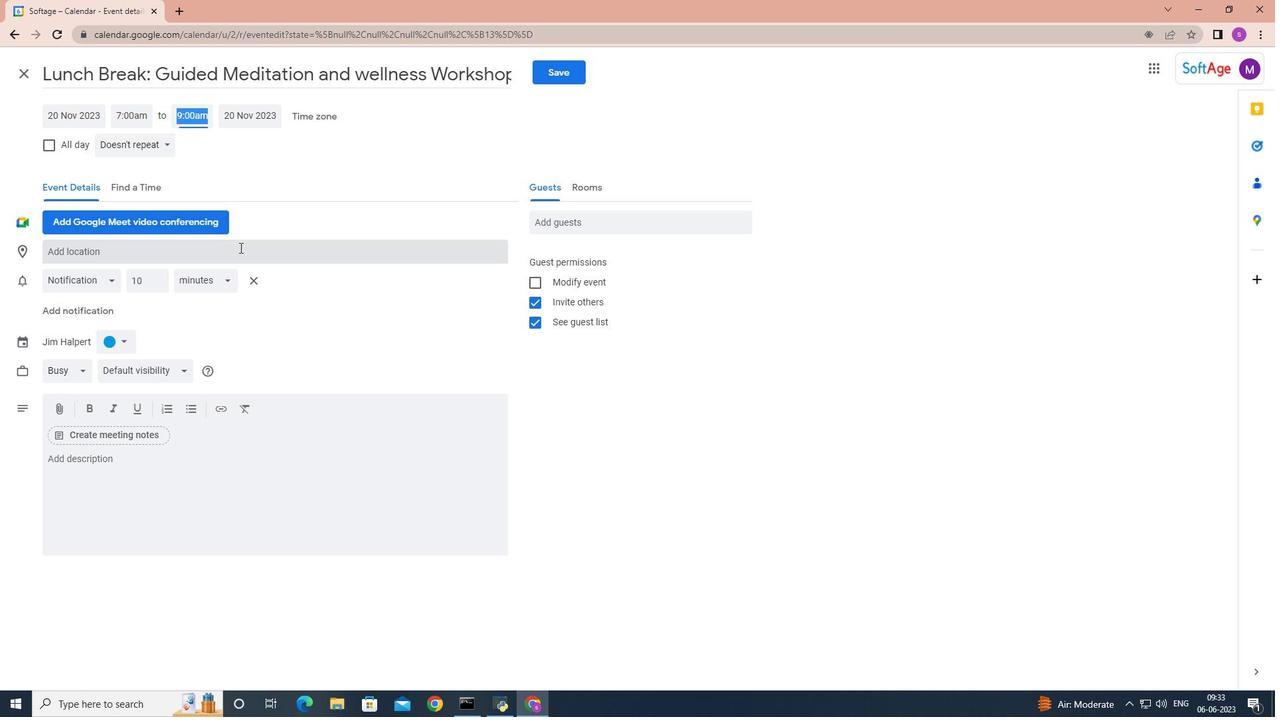 
Action: Mouse pressed left at (237, 250)
Screenshot: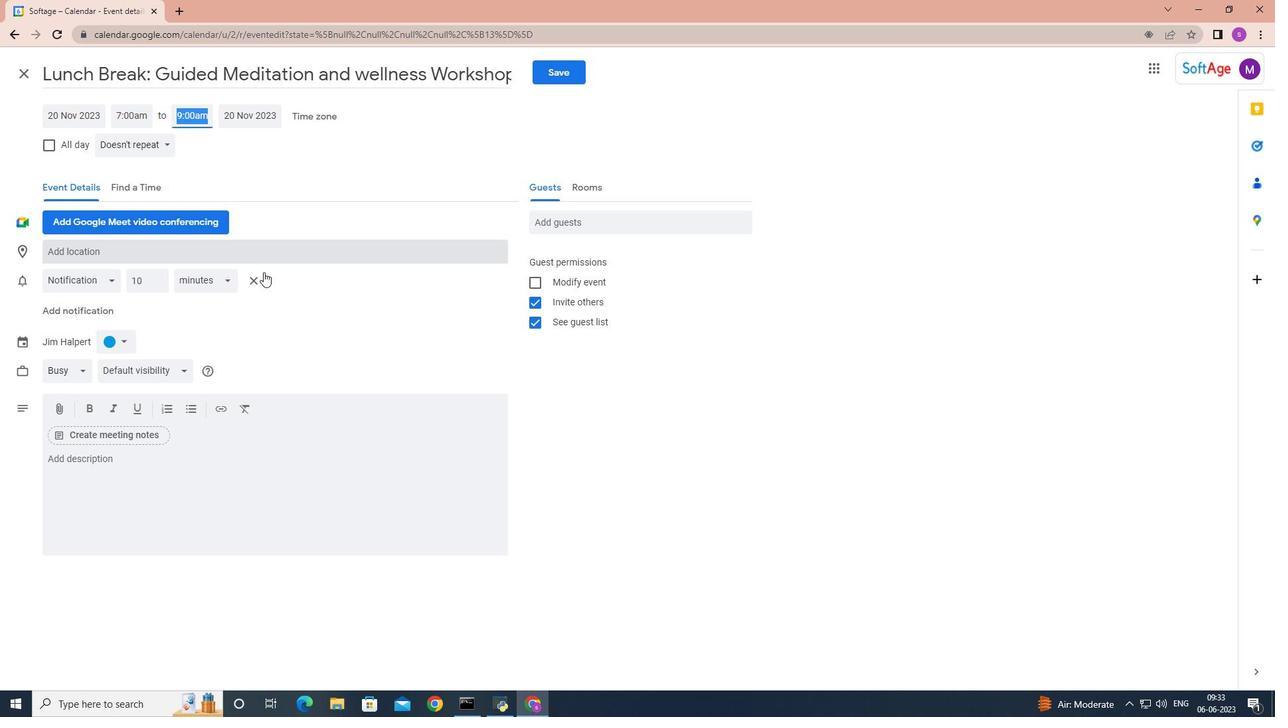 
Action: Mouse moved to (107, 435)
Screenshot: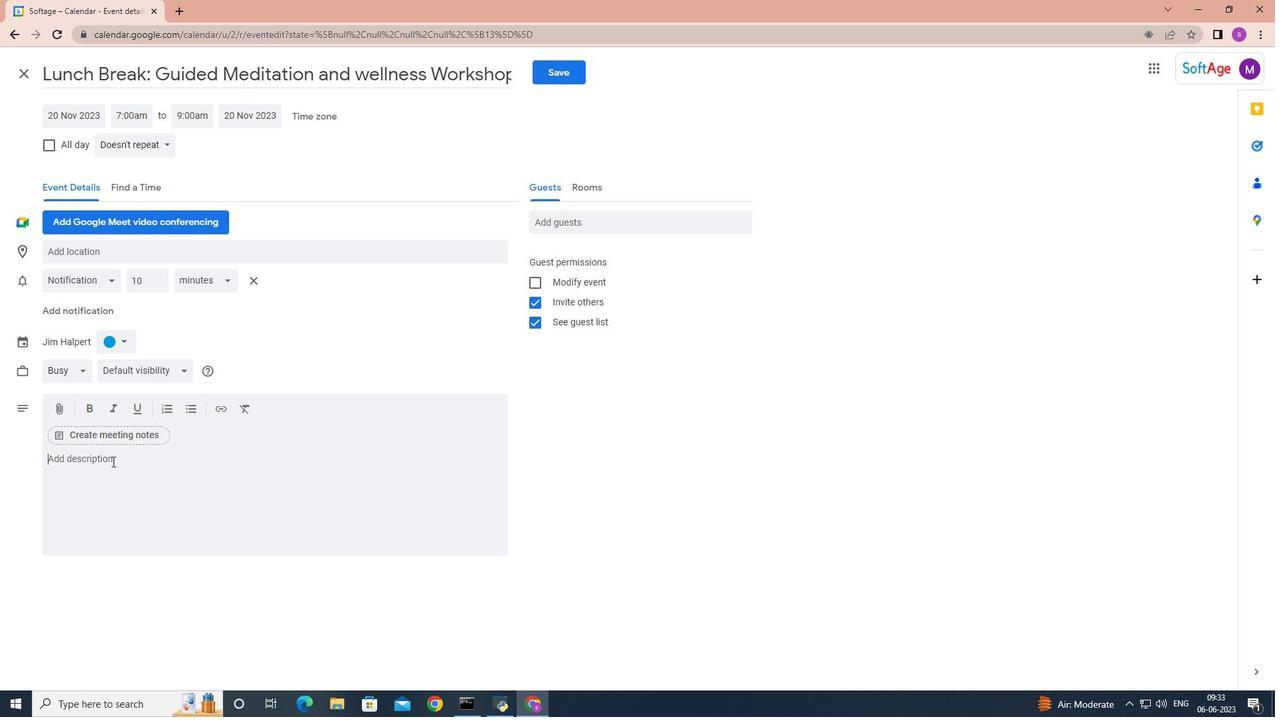 
Action: Mouse pressed left at (107, 435)
Screenshot: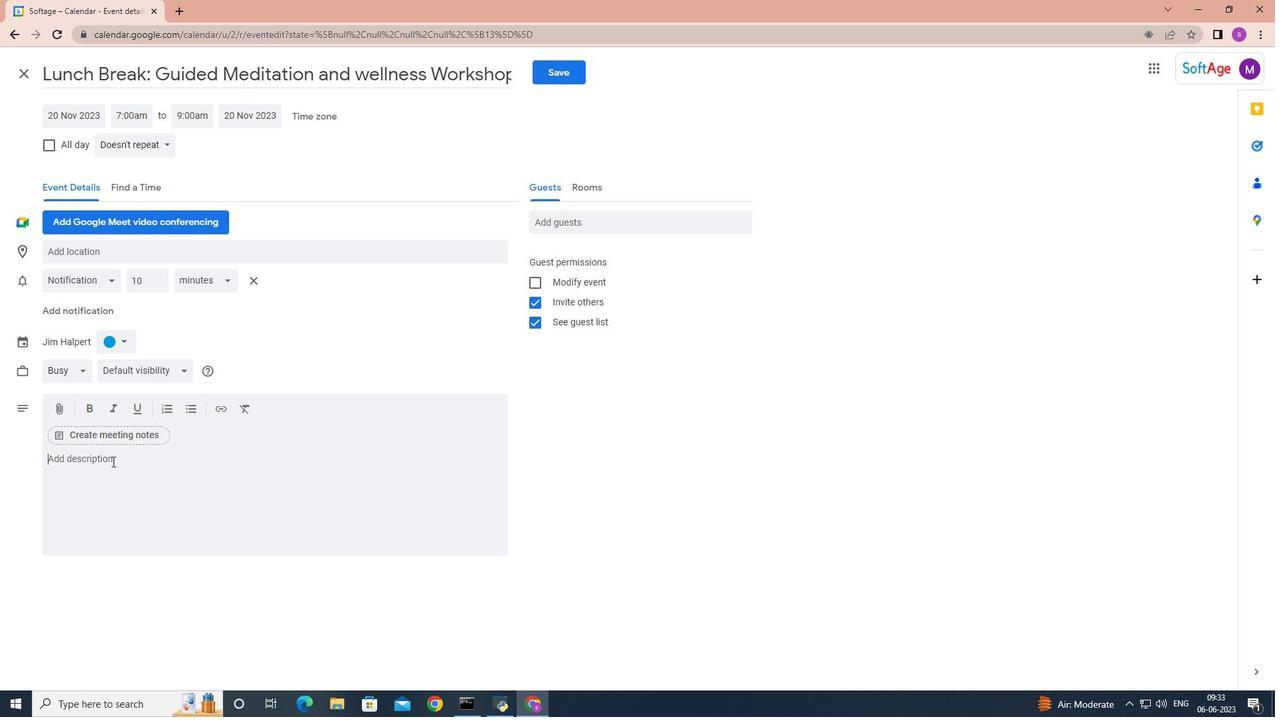 
Action: Mouse moved to (110, 432)
Screenshot: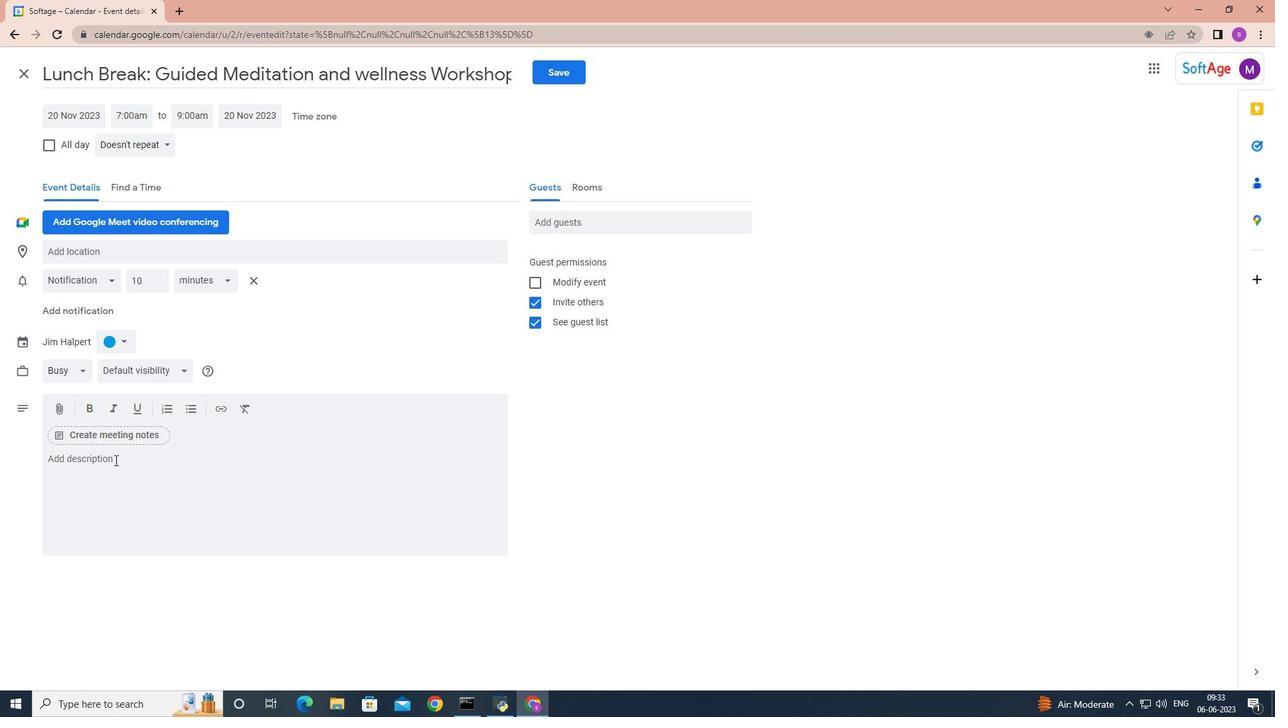 
Action: Key pressed <Key.shift>Alongside<Key.space>problem-solving<Key.space>ax<Key.backspace>ctivities<Key.space>,the<Key.space>retreat<Key.space>will<Key.space>provide<Key.space>opportunities<Key.space>foe<Key.backspace>r<Key.space>team<Key.space>members<Key.space>to<Key.space>relax<Key.space><Key.backspace>,<Key.space>unwing<Key.backspace>d<Key.space>and<Key.space>build<Key.space>strongr<Key.space><Key.backspace><Key.backspace>er<Key.space>relationships<Key.space><Key.shift><Key.shift><Key.shift>This<Key.space>could<Key.space>im<Key.backspace>nclude<Key.space>team<Key.space>meals,<Key.space>social<Key.space>events<Key.space><Key.backspace>,<Key.space>or<Key.space>recreational<Key.space>activities<Key.space>that<Key.space>promote<Key.space>camaraderie<Key.space>and<Key.space>connection.<Key.space>
Screenshot: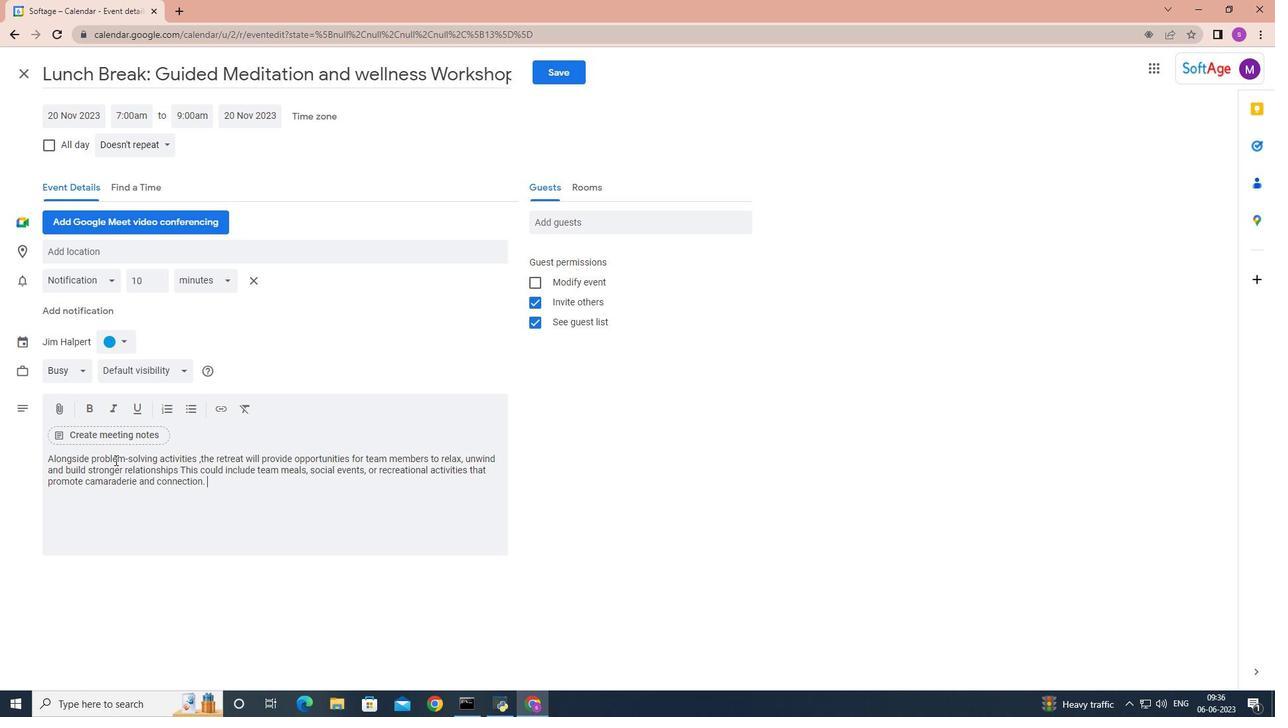 
Action: Mouse moved to (117, 332)
Screenshot: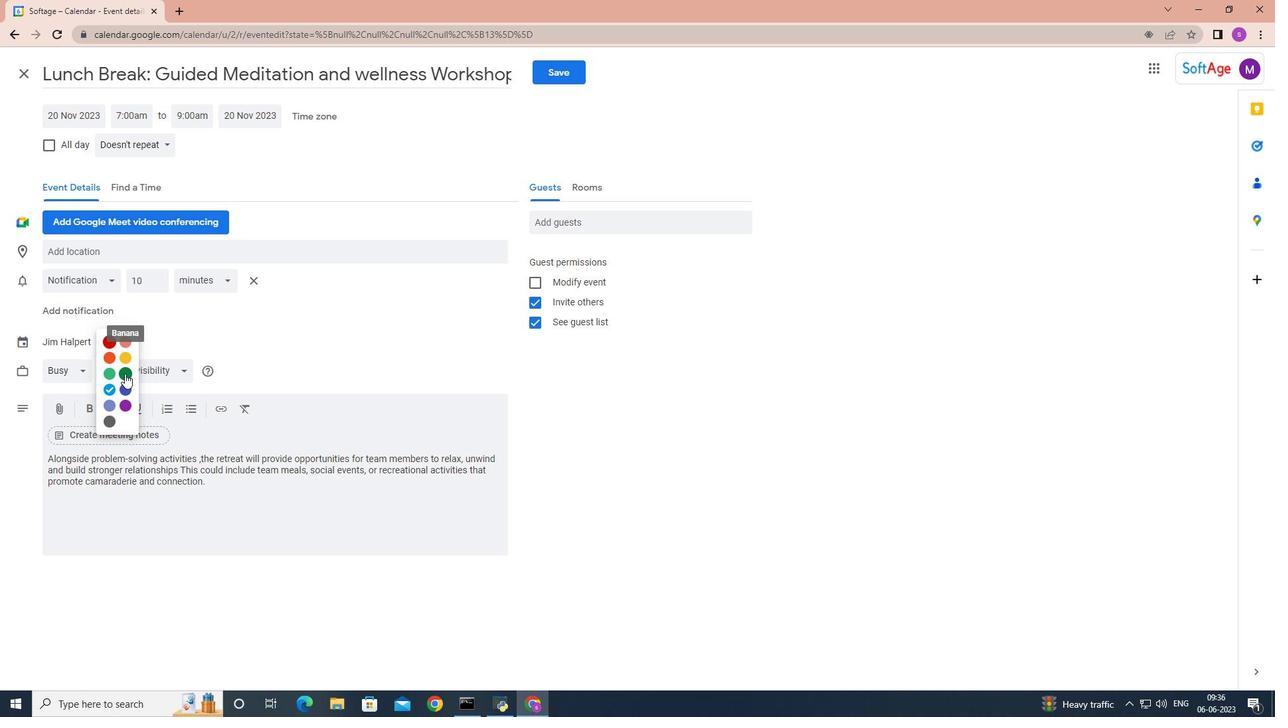 
Action: Mouse pressed left at (117, 332)
Screenshot: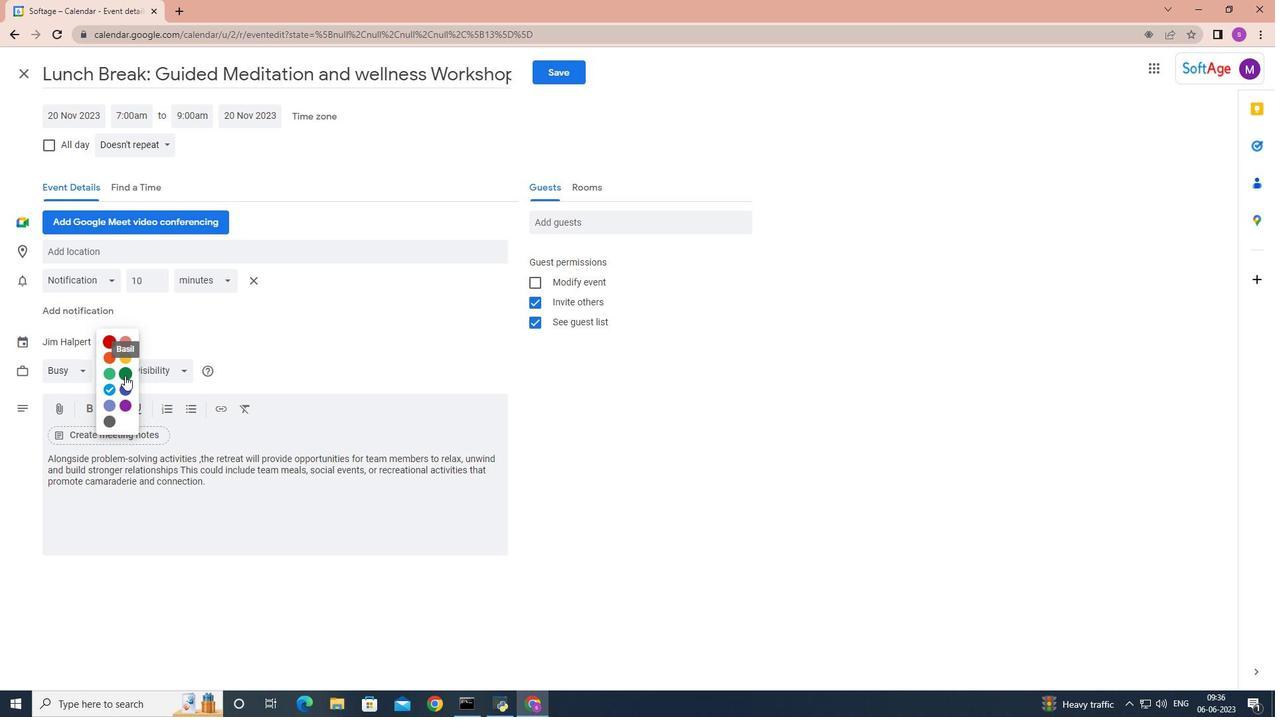 
Action: Mouse moved to (120, 360)
Screenshot: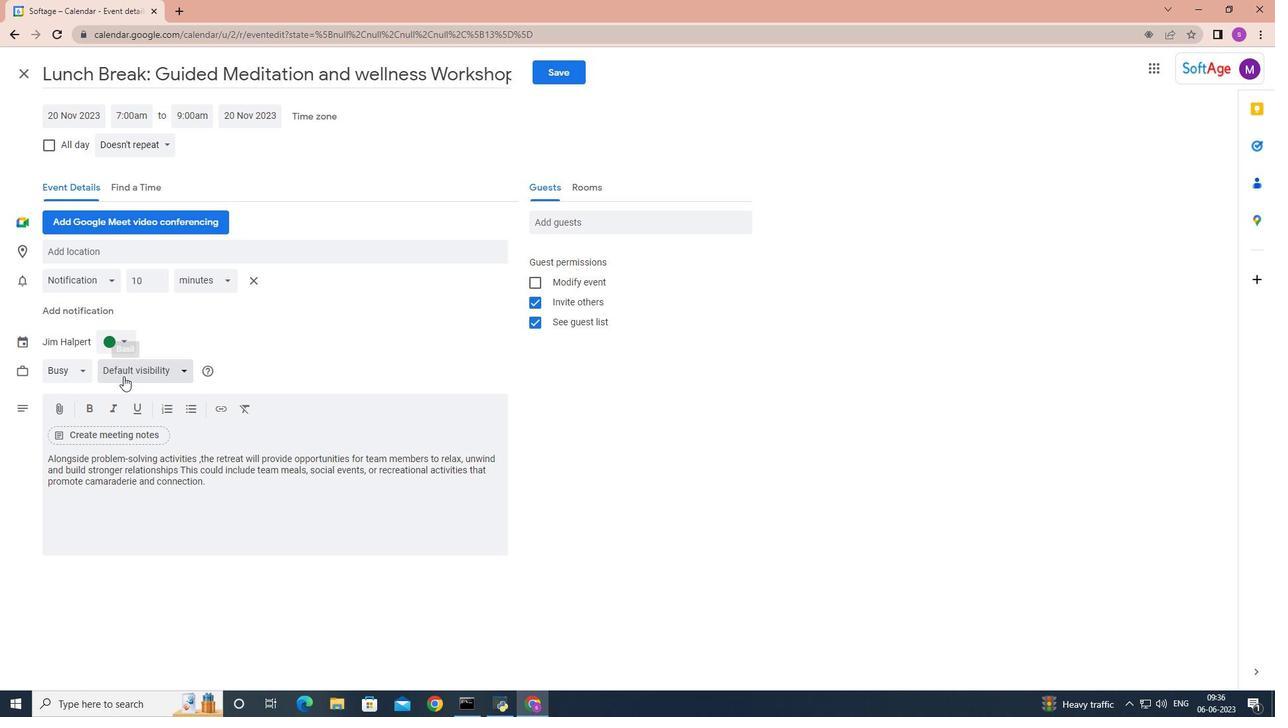 
Action: Mouse pressed left at (120, 360)
Screenshot: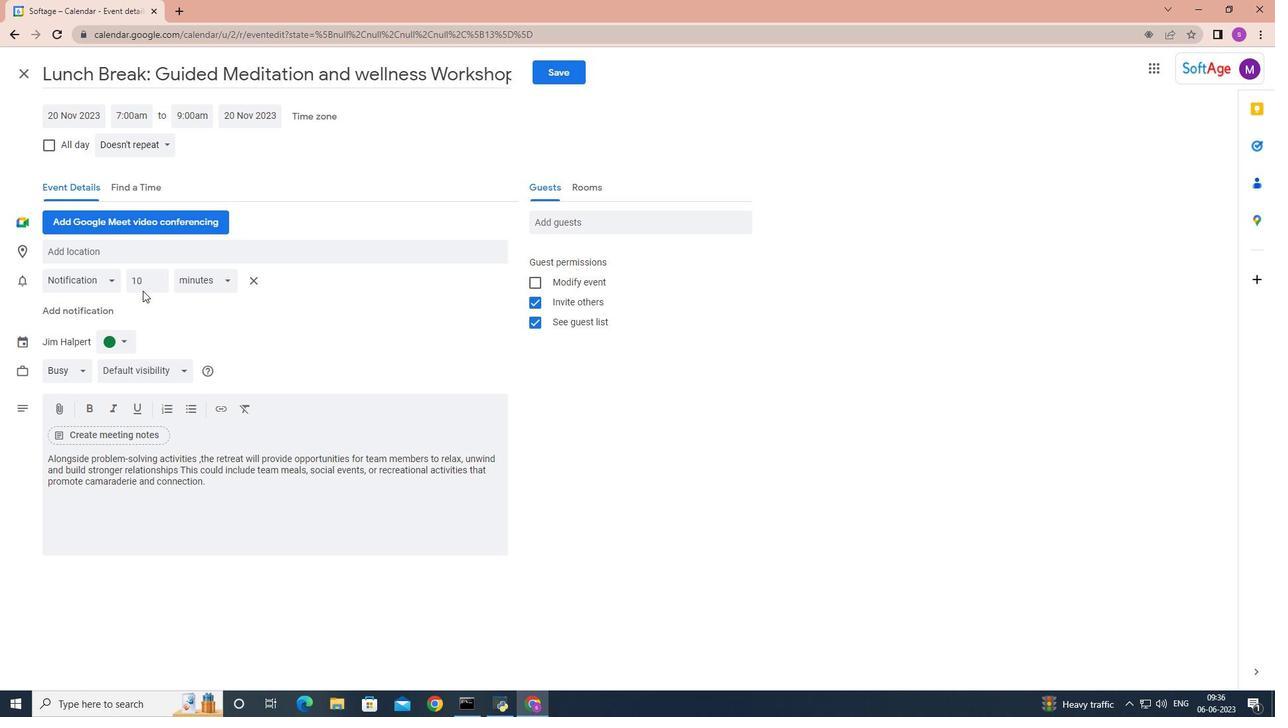 
Action: Mouse moved to (128, 251)
Screenshot: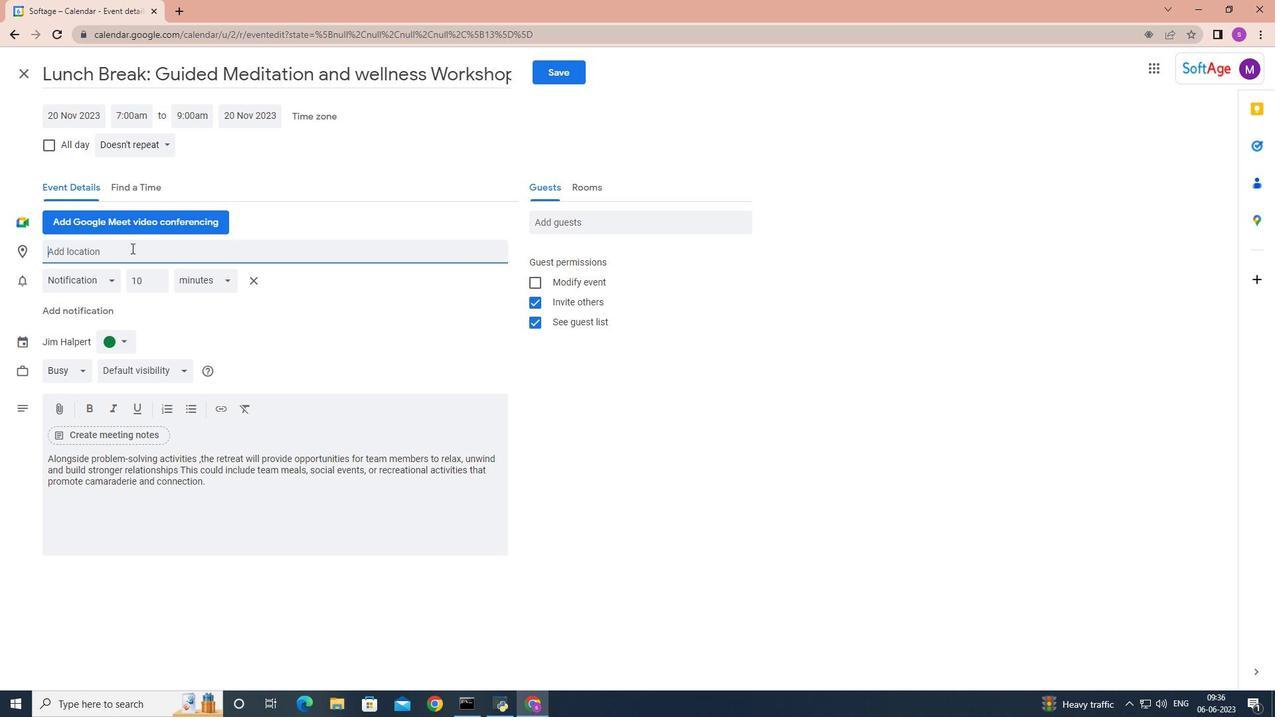 
Action: Mouse pressed left at (128, 251)
Screenshot: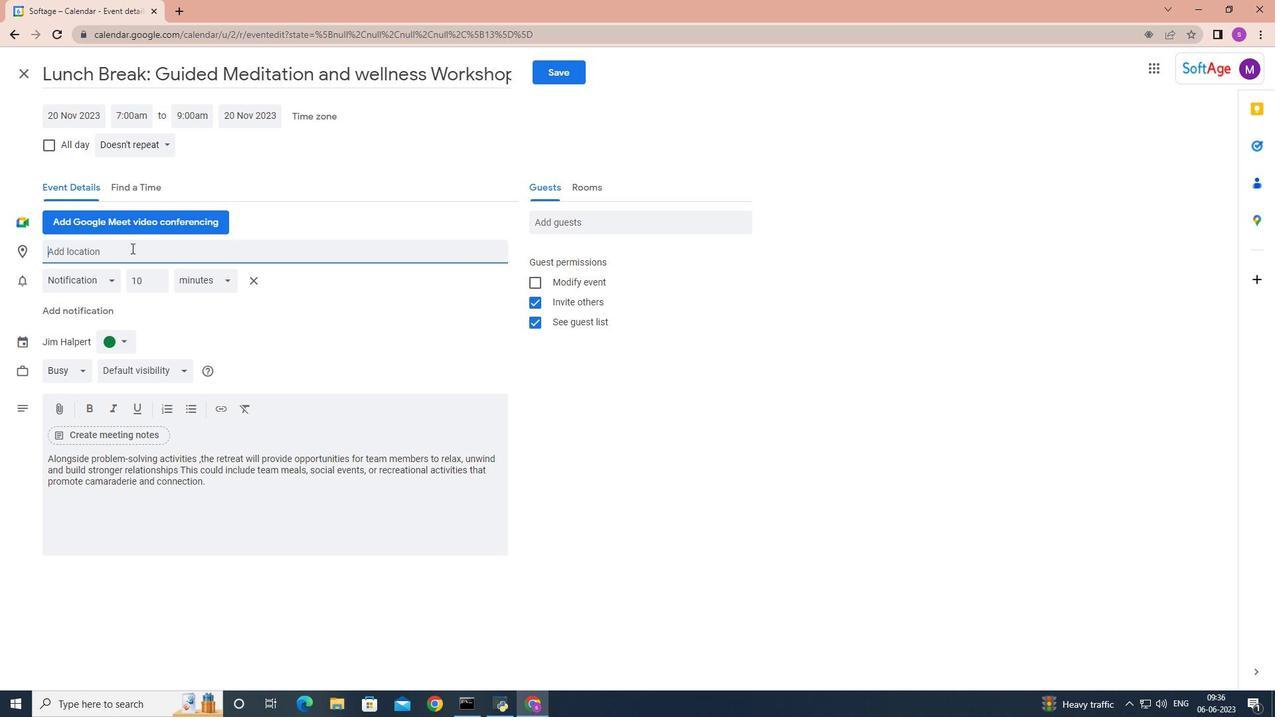 
Action: Key pressed <Key.shift>-lorence<Key.space><Key.backspace>,<Key.space><Key.shift>Italy
Screenshot: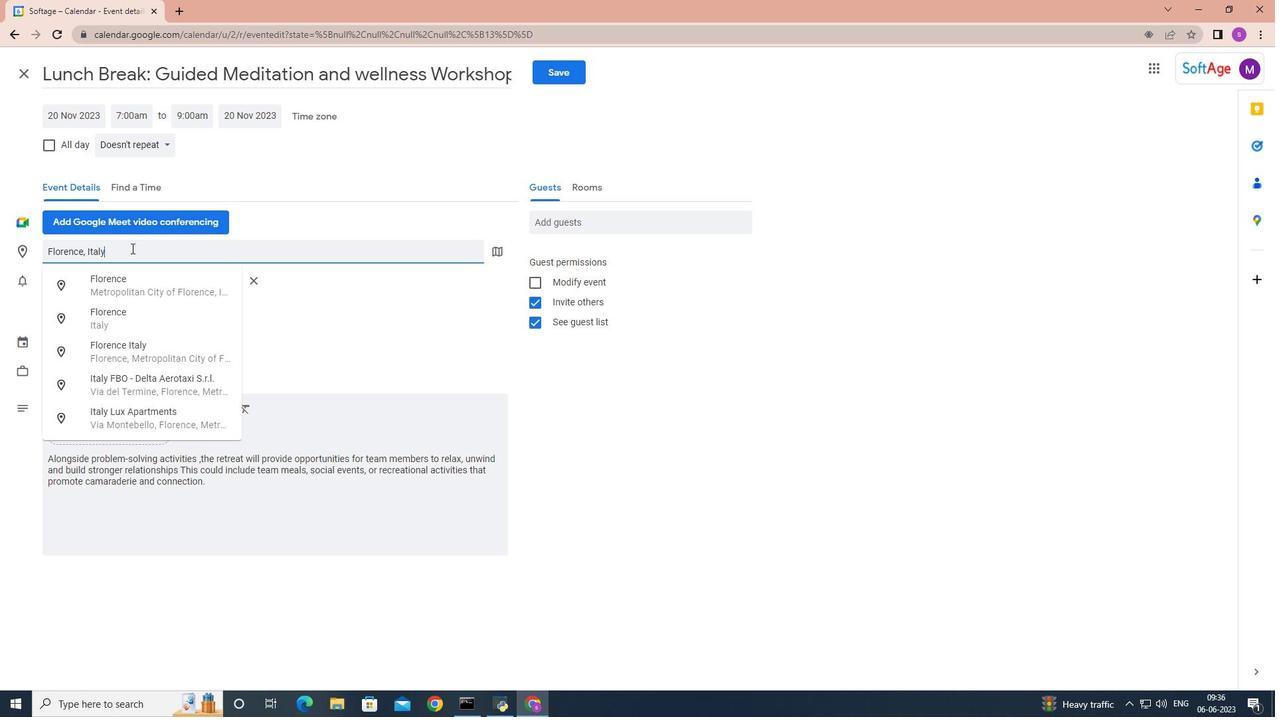 
Action: Mouse moved to (565, 229)
Screenshot: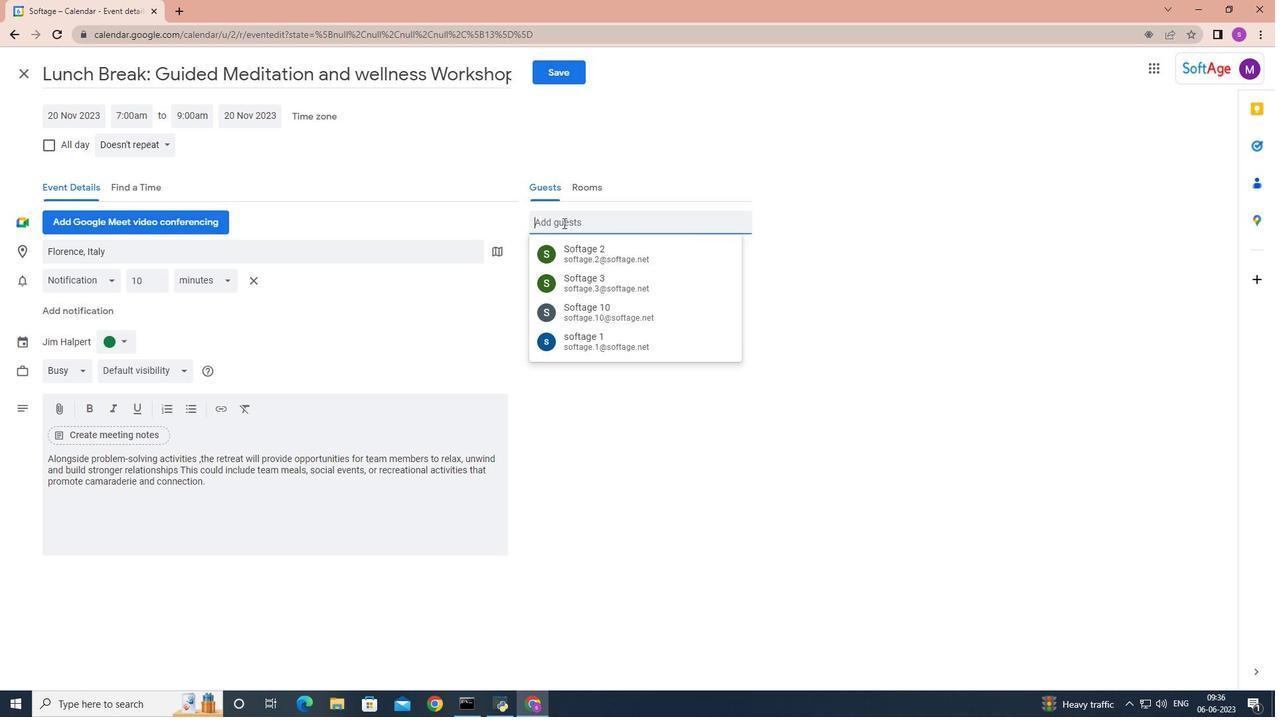 
Action: Mouse pressed left at (565, 229)
Screenshot: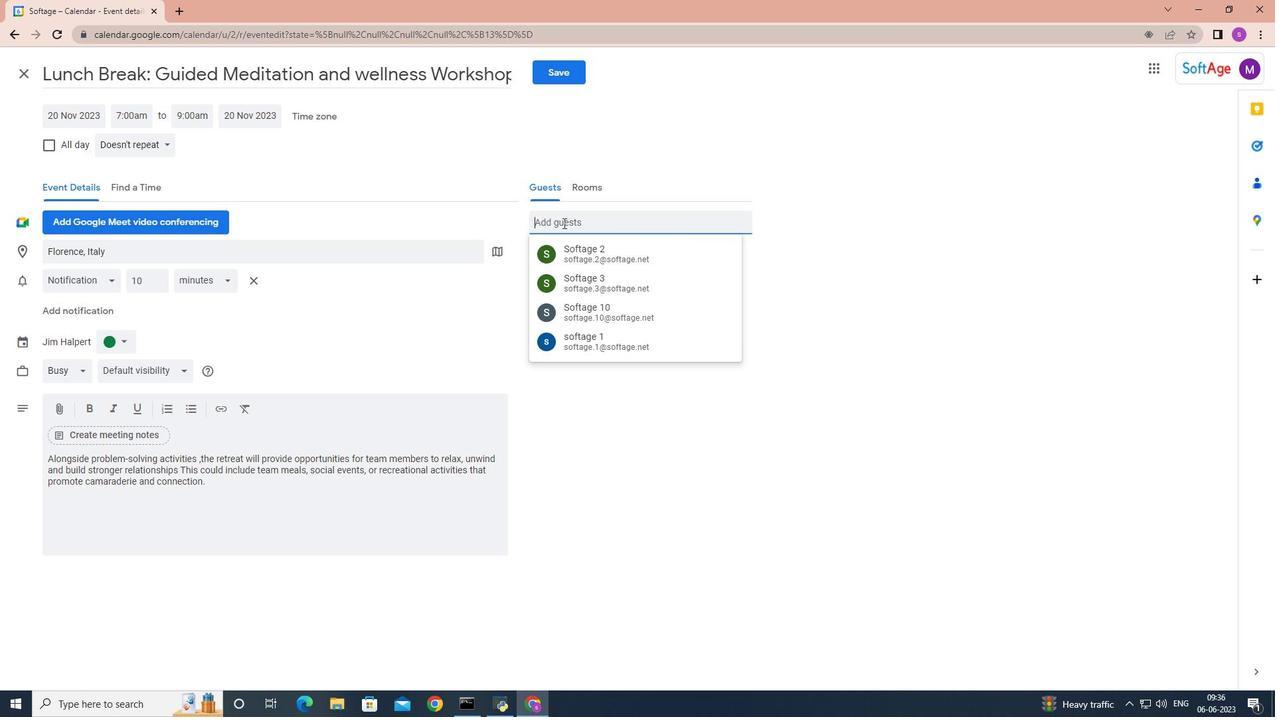 
Action: Key pressed softage.10
Screenshot: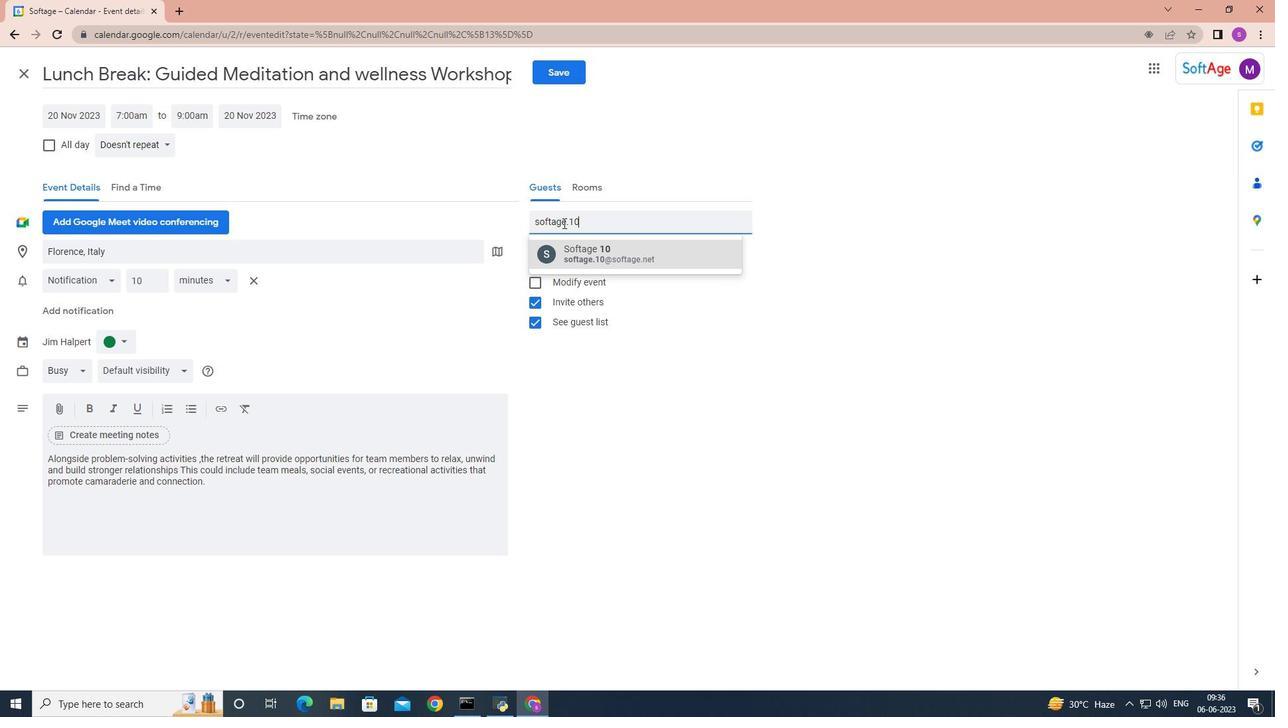 
Action: Mouse moved to (615, 254)
Screenshot: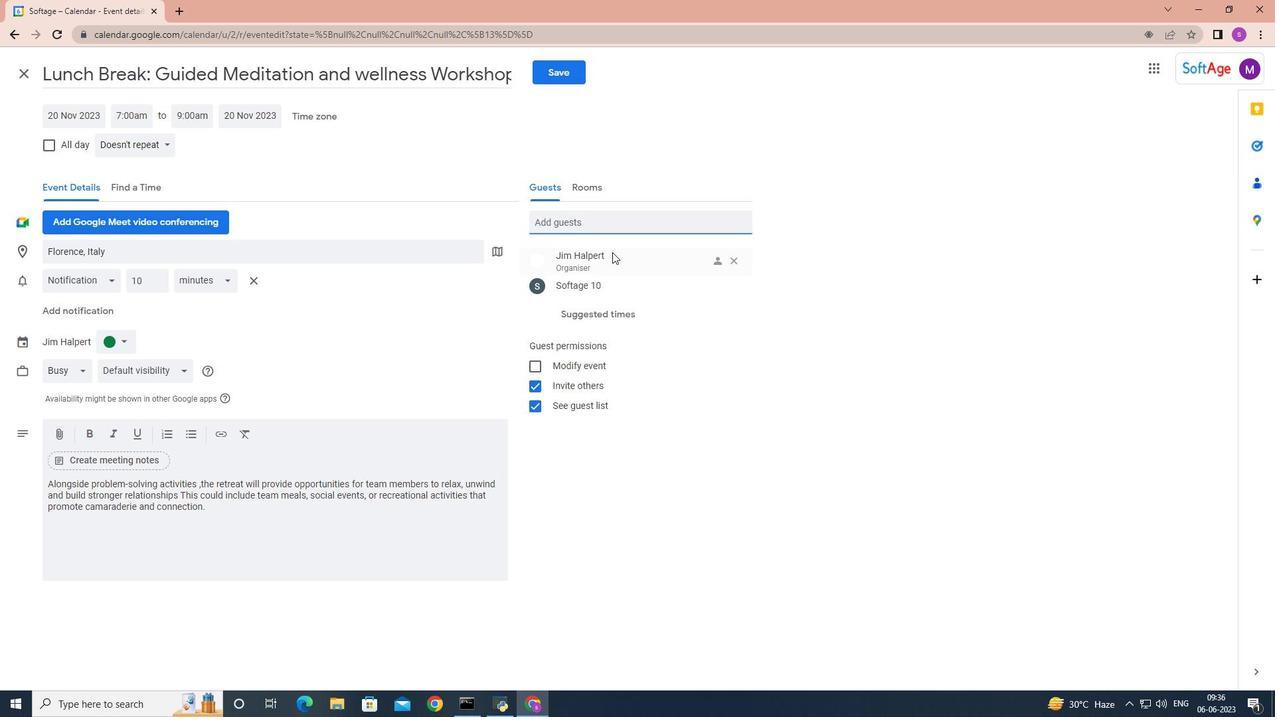 
Action: Mouse pressed left at (615, 254)
Screenshot: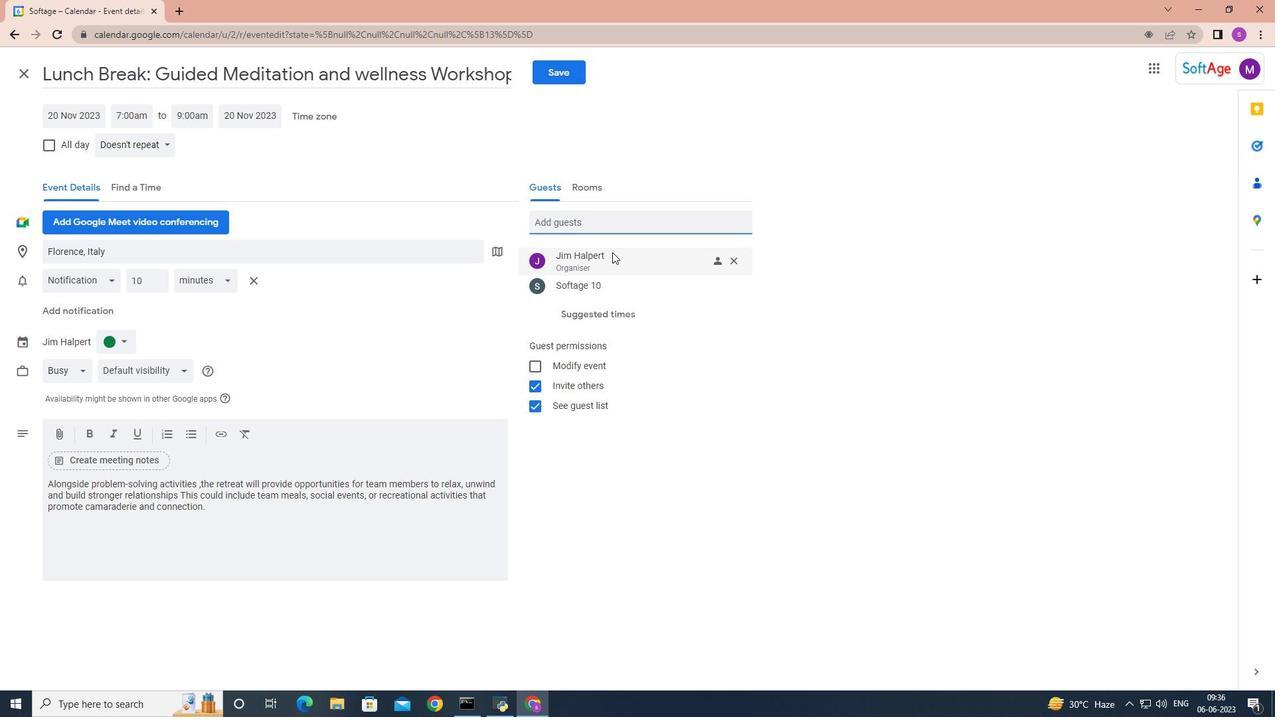 
Action: Key pressed softahe.1
Screenshot: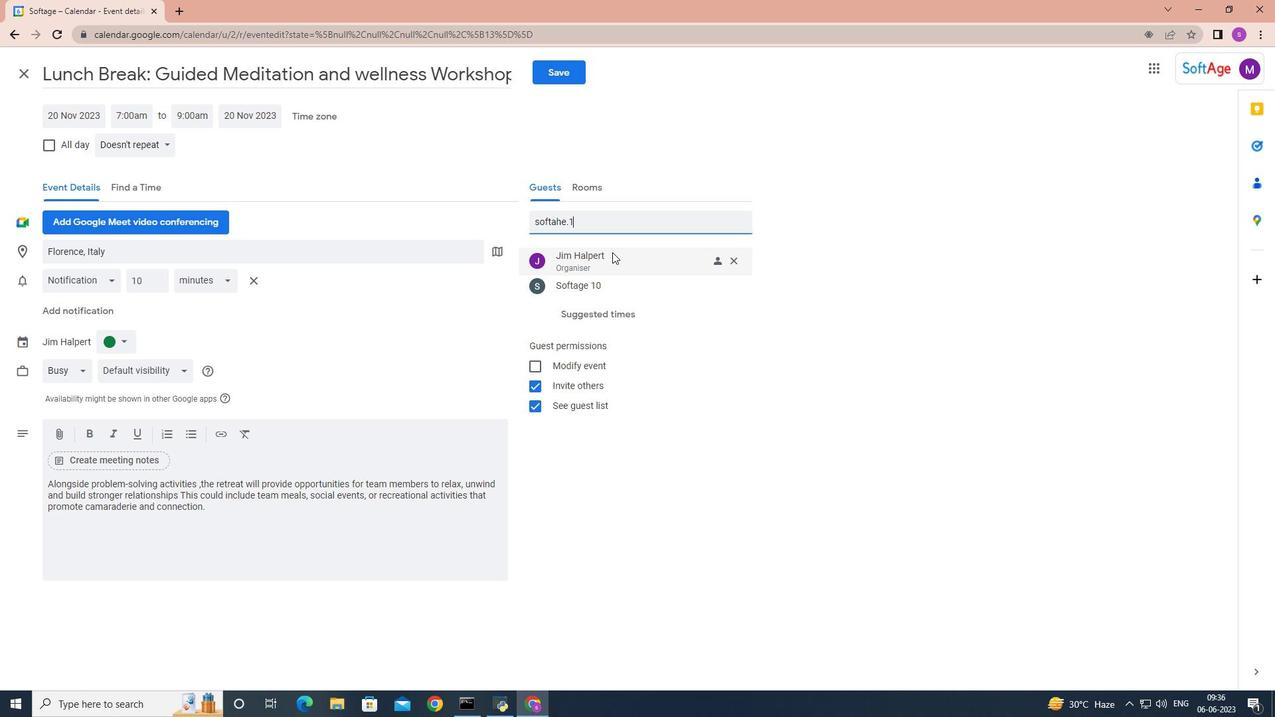 
Action: Mouse moved to (715, 221)
Screenshot: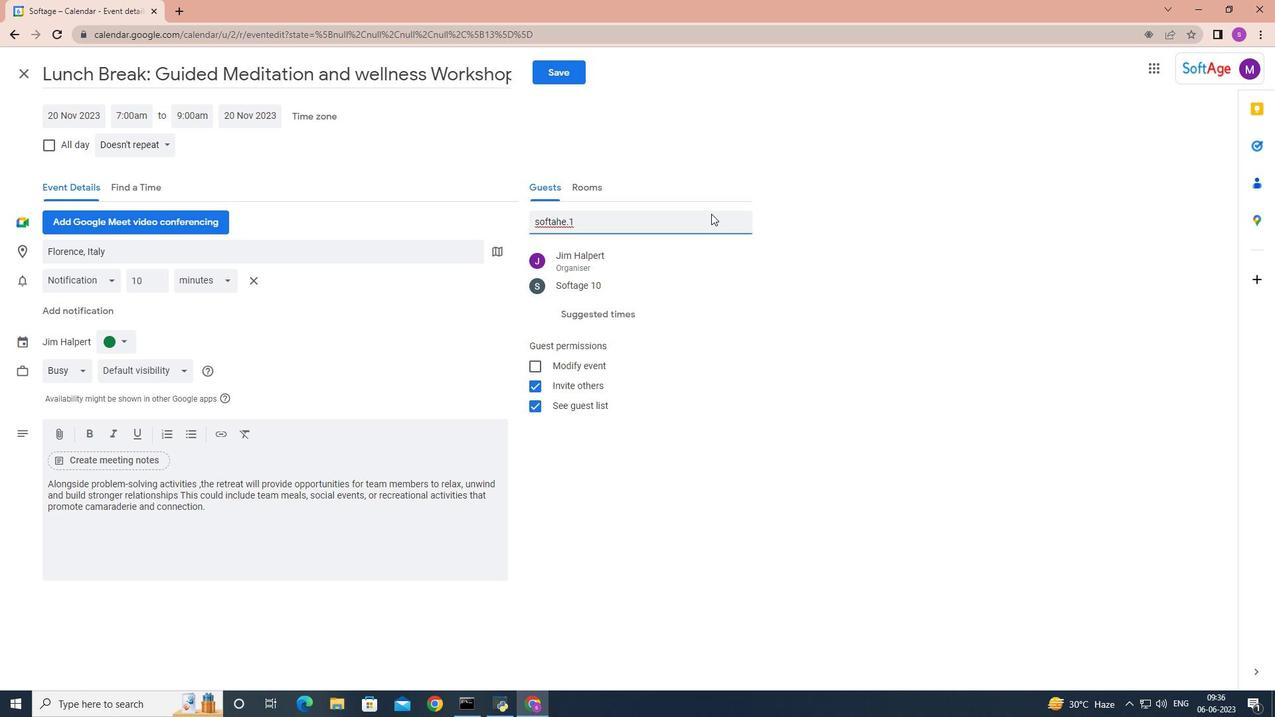 
Action: Key pressed <Key.backspace><Key.backspace><Key.backspace><Key.backspace><Key.backspace>age.1
Screenshot: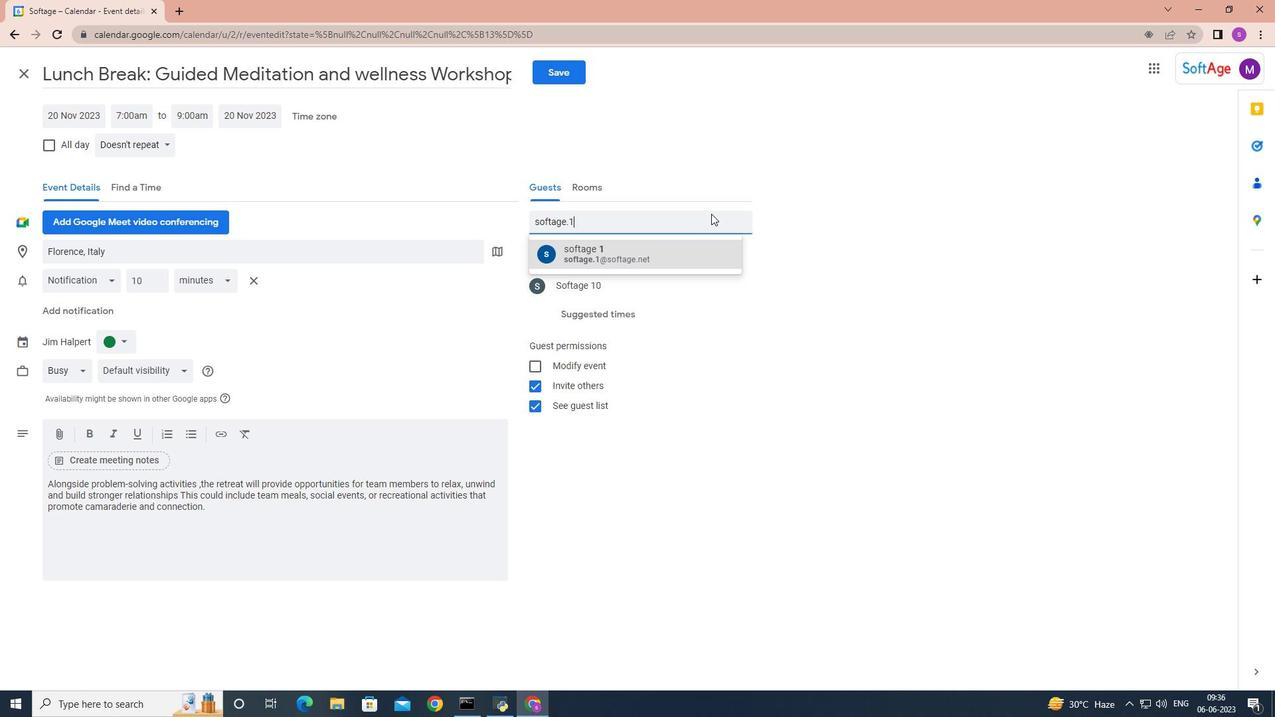 
Action: Mouse moved to (625, 247)
Screenshot: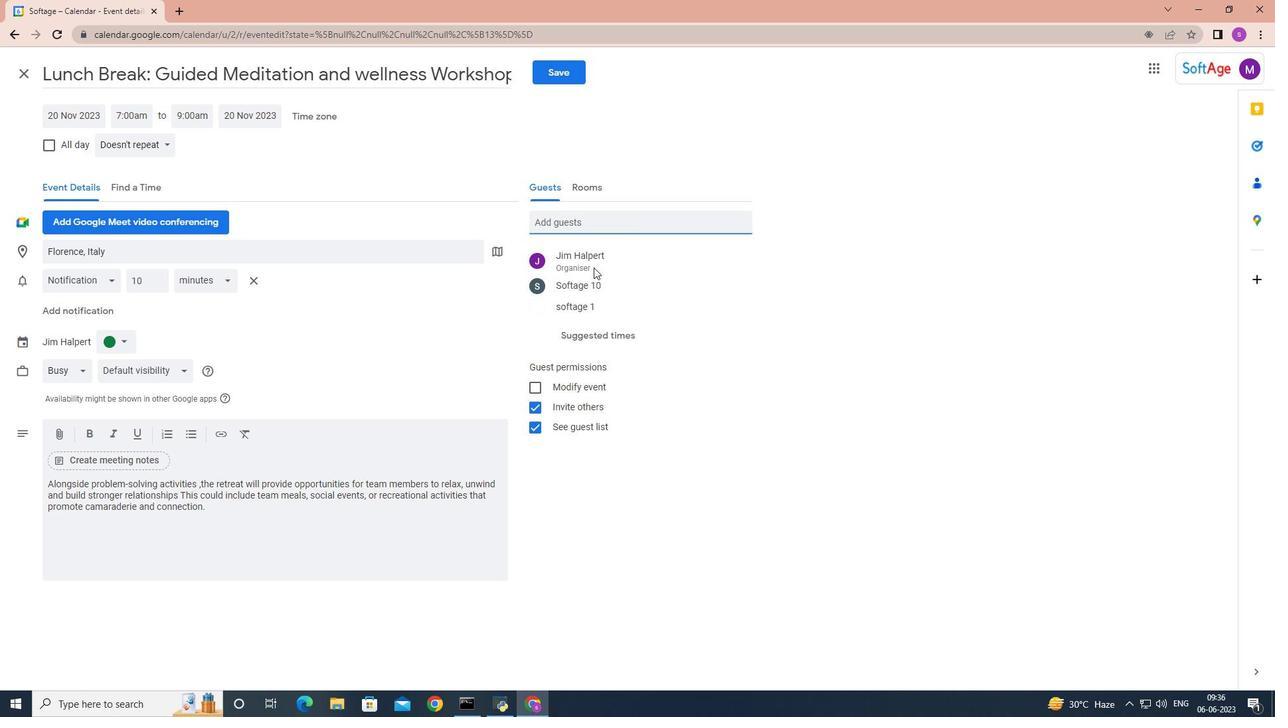 
Action: Mouse pressed left at (625, 247)
Screenshot: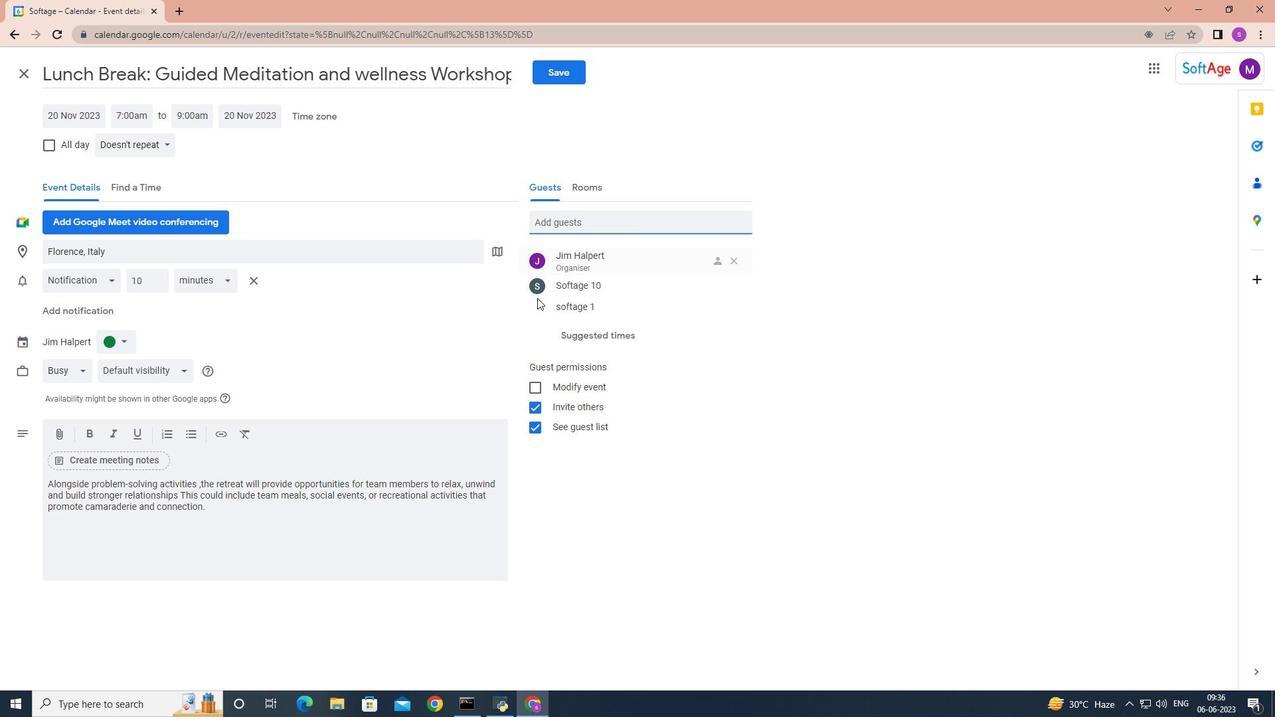 
Action: Mouse moved to (167, 160)
Screenshot: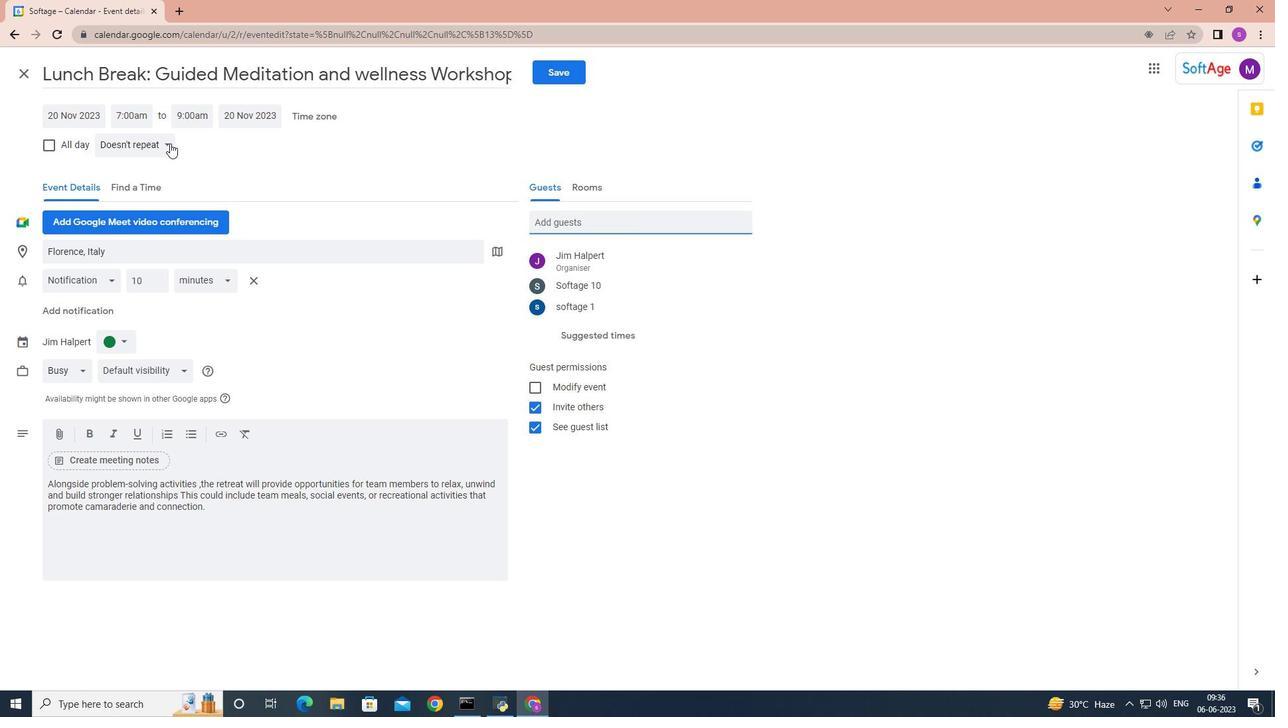 
Action: Mouse pressed left at (167, 160)
Screenshot: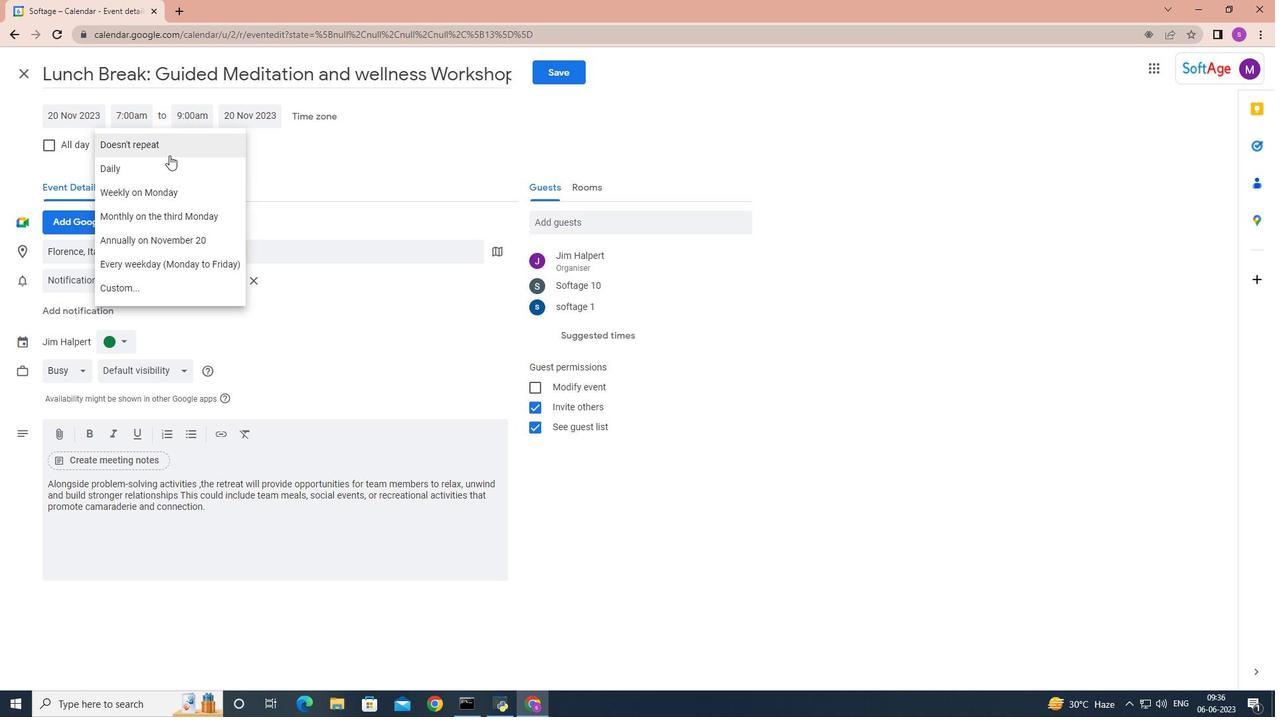 
Action: Mouse moved to (168, 160)
Screenshot: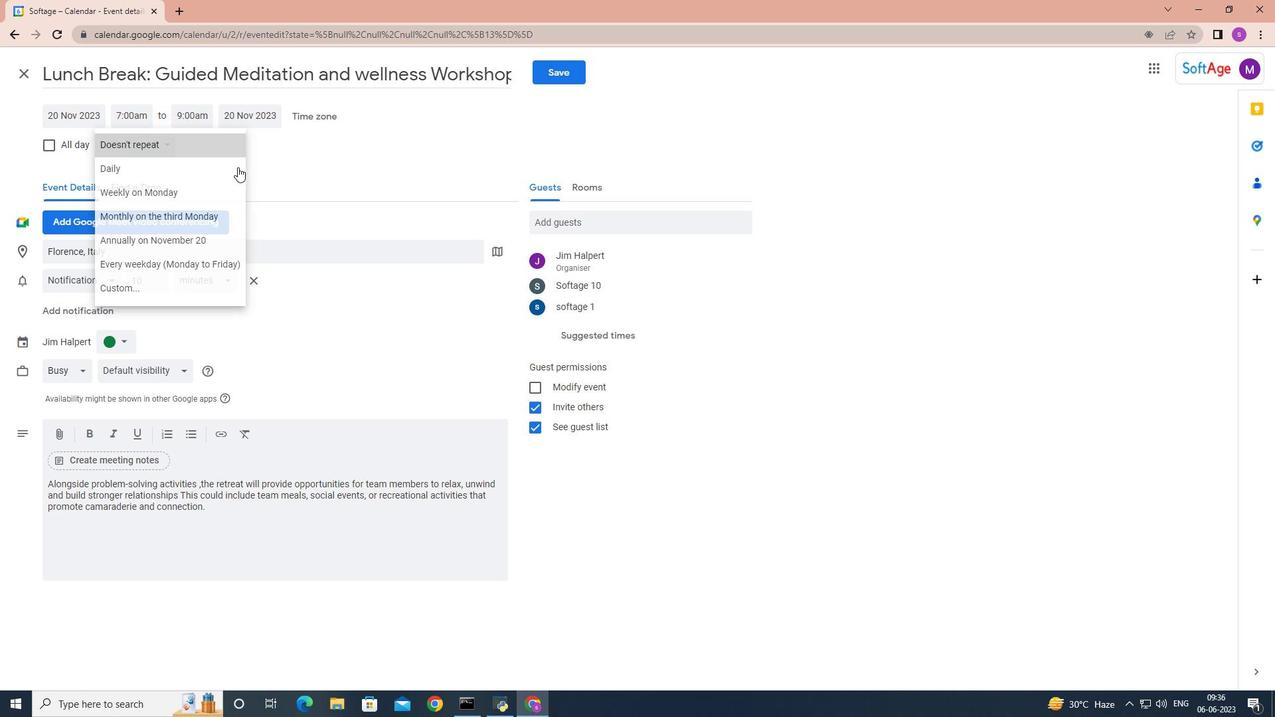 
Action: Mouse pressed left at (168, 160)
Screenshot: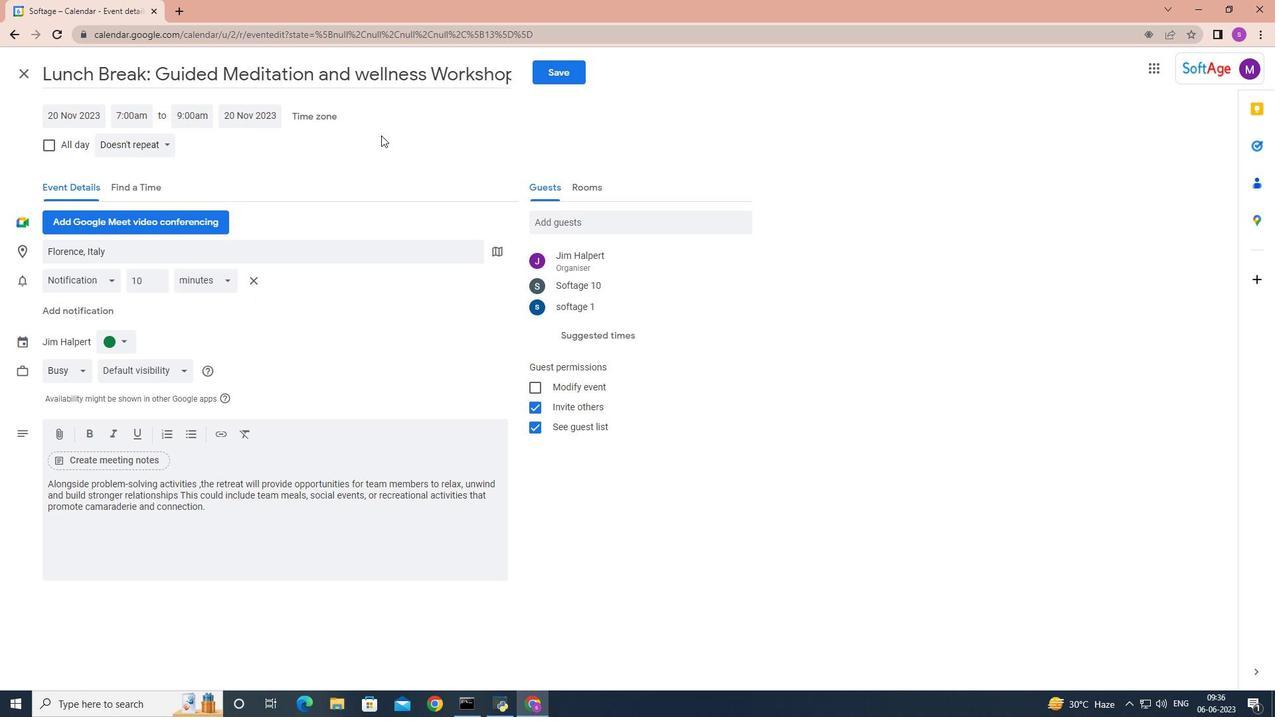 
Action: Mouse moved to (554, 101)
Screenshot: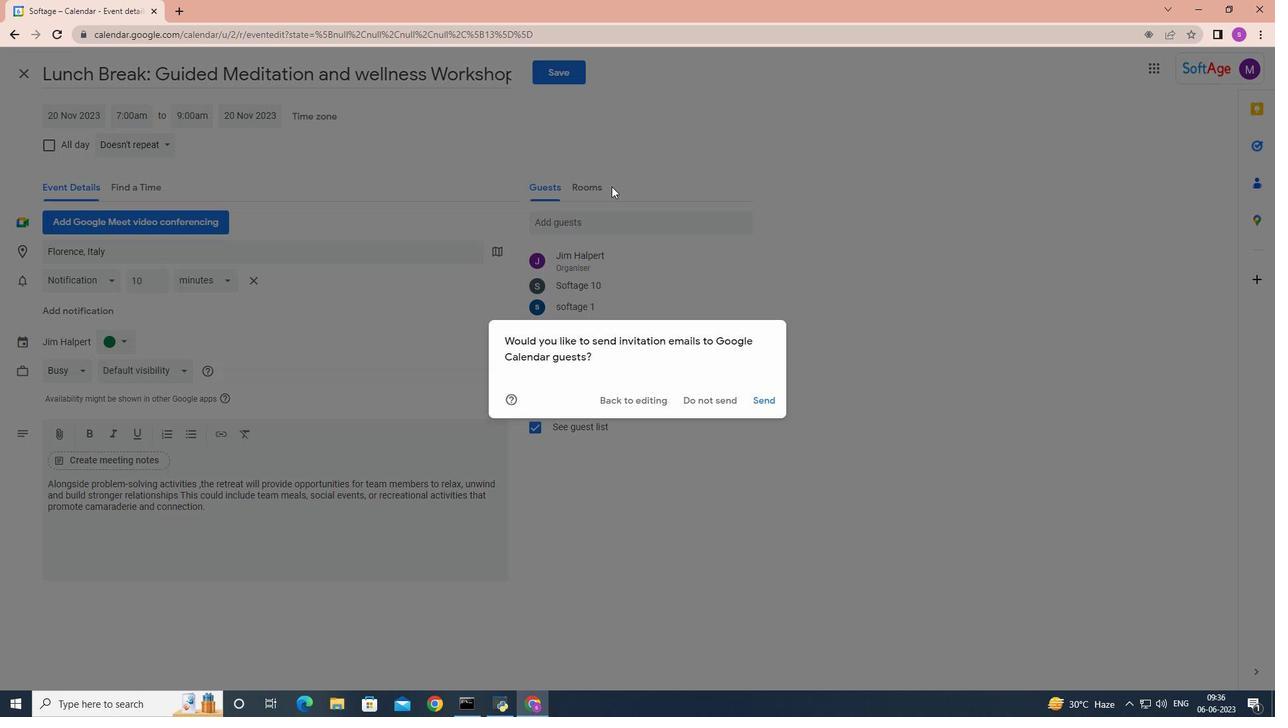 
Action: Mouse pressed left at (554, 101)
Screenshot: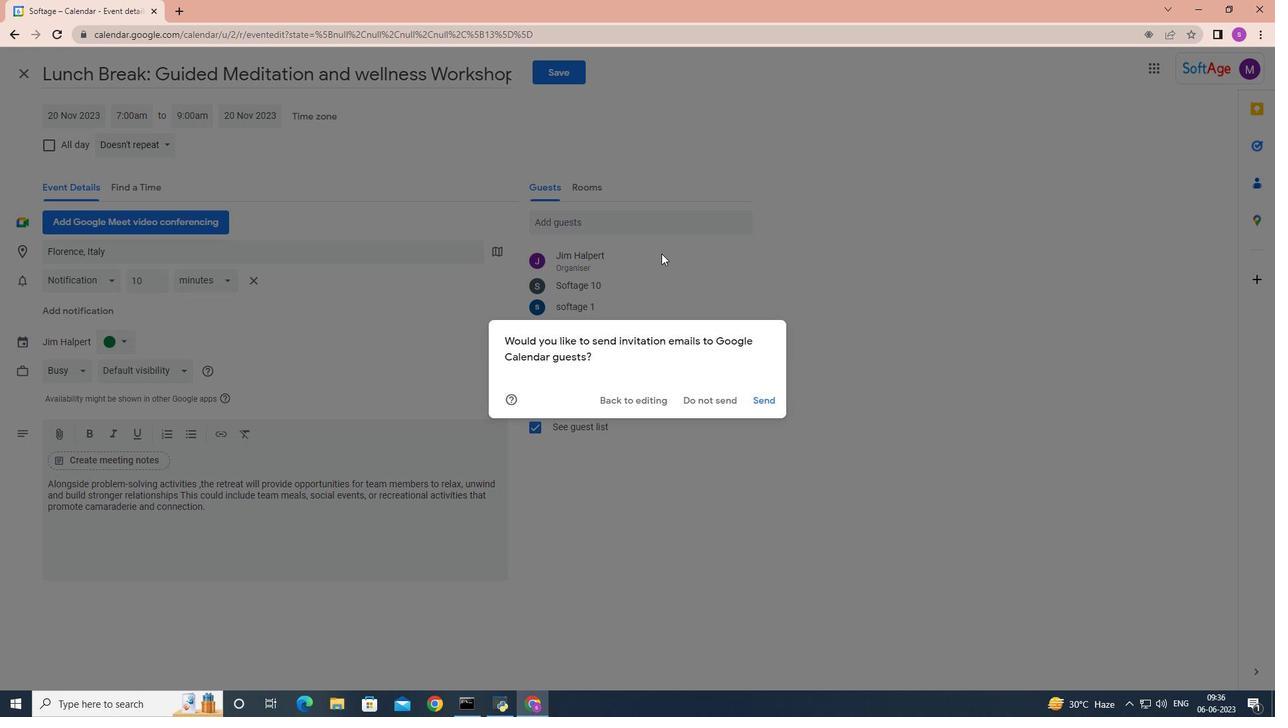 
Action: Mouse moved to (771, 381)
Screenshot: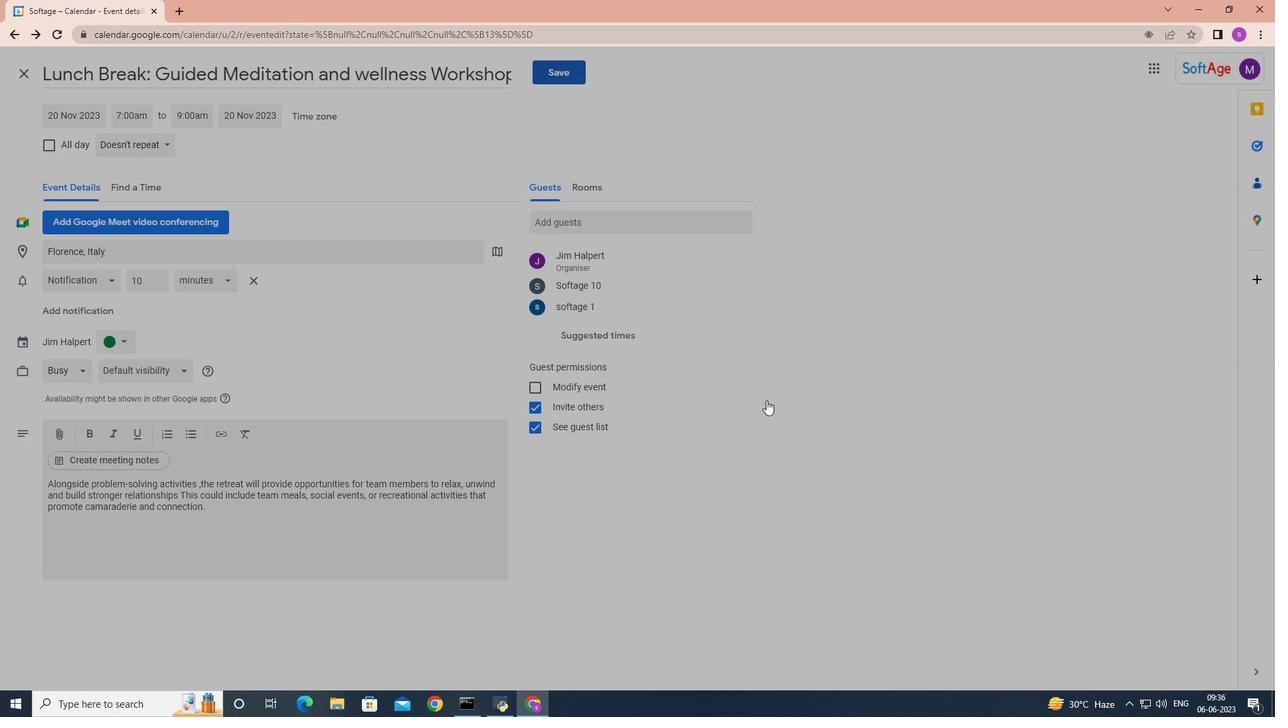 
Action: Mouse pressed left at (771, 381)
Screenshot: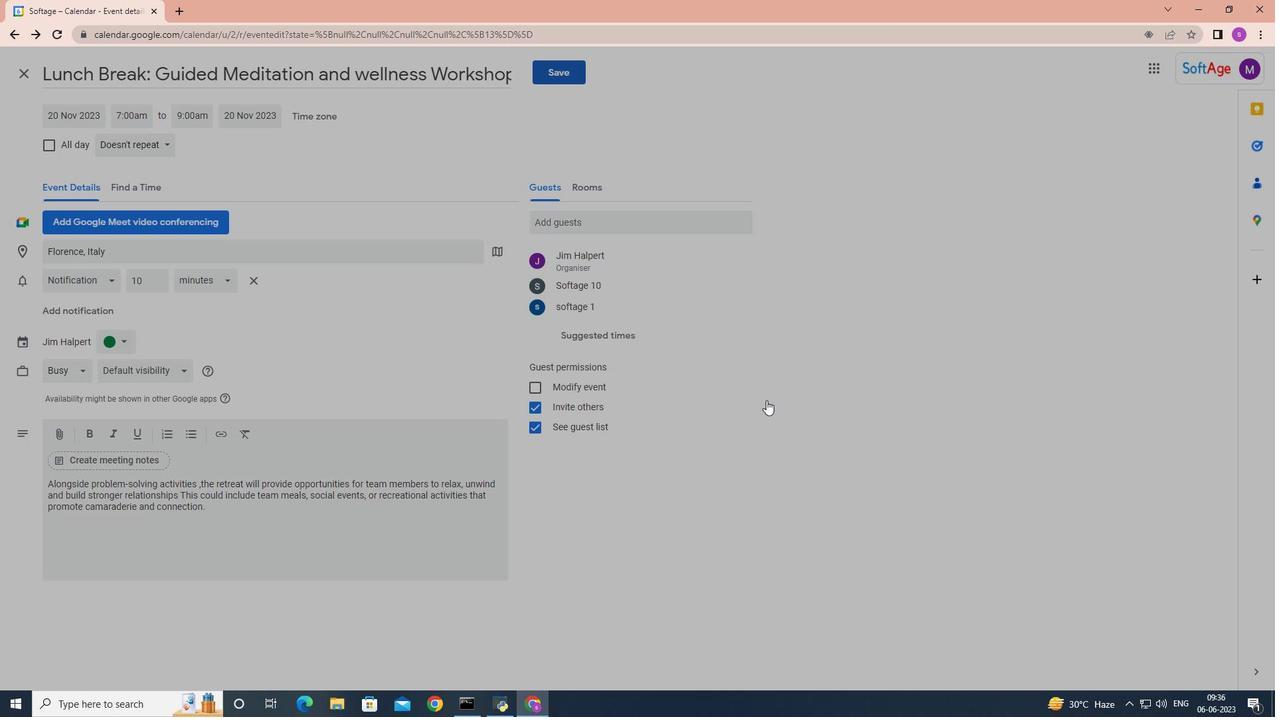 
